 Task: Find connections with filter location Zográfos with filter topic #Marketswith filter profile language German with filter current company Adecco with filter school Rajiv Gandhi Institute of Technology, Kottayam with filter industry Design Services with filter service category Family Law with filter keywords title Skin Care Specialist
Action: Mouse moved to (514, 84)
Screenshot: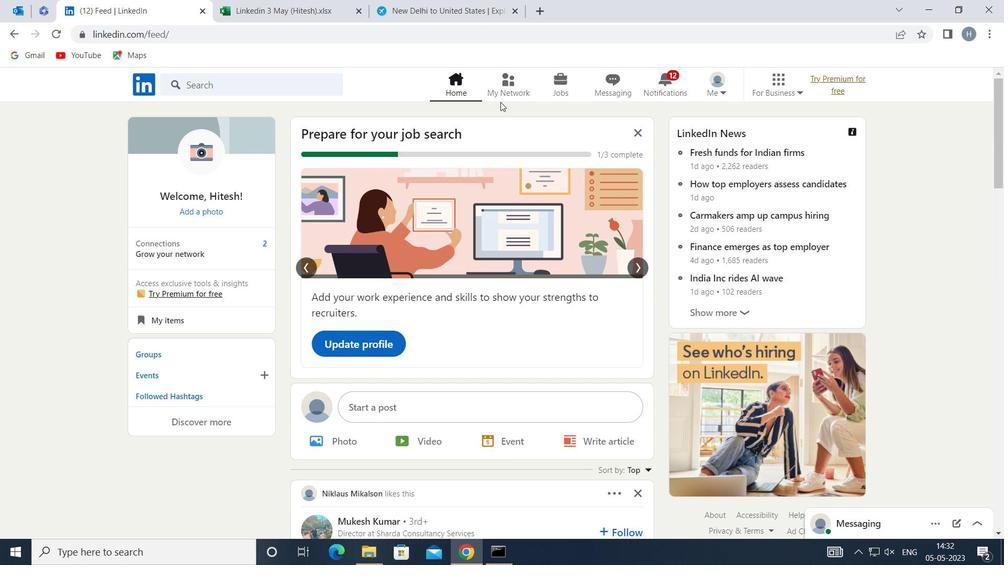 
Action: Mouse pressed left at (514, 84)
Screenshot: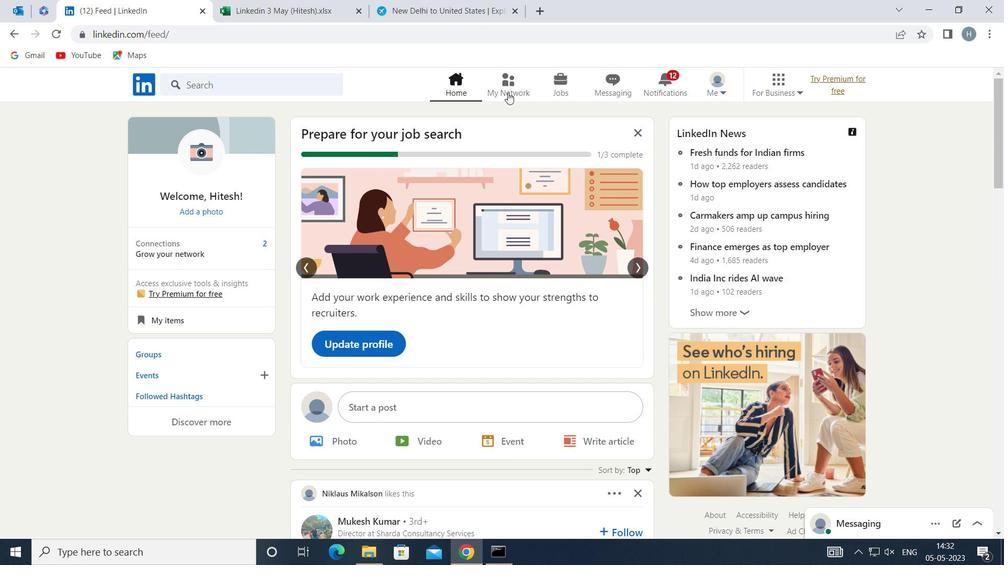 
Action: Mouse moved to (276, 160)
Screenshot: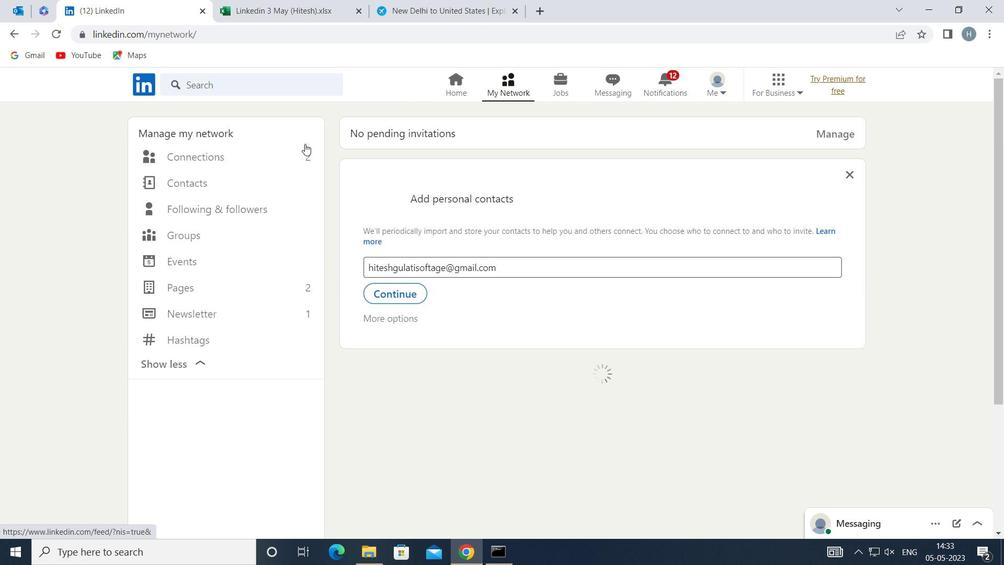 
Action: Mouse pressed left at (276, 160)
Screenshot: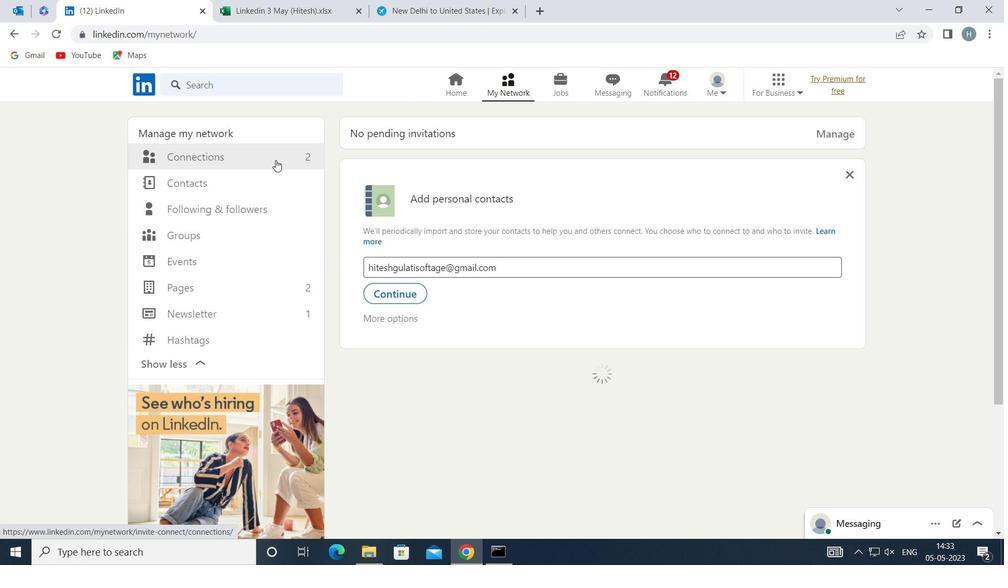 
Action: Mouse moved to (583, 158)
Screenshot: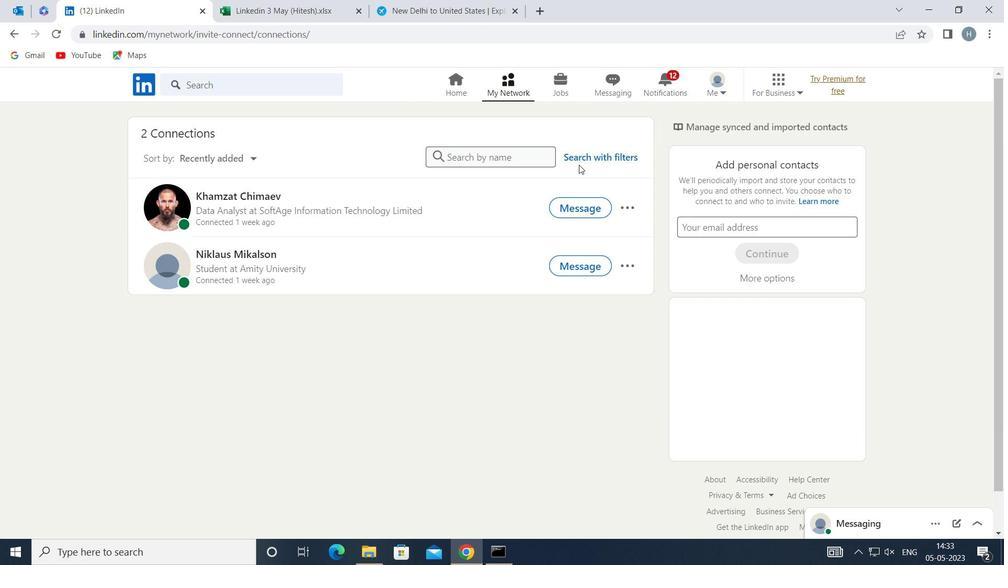 
Action: Mouse pressed left at (583, 158)
Screenshot: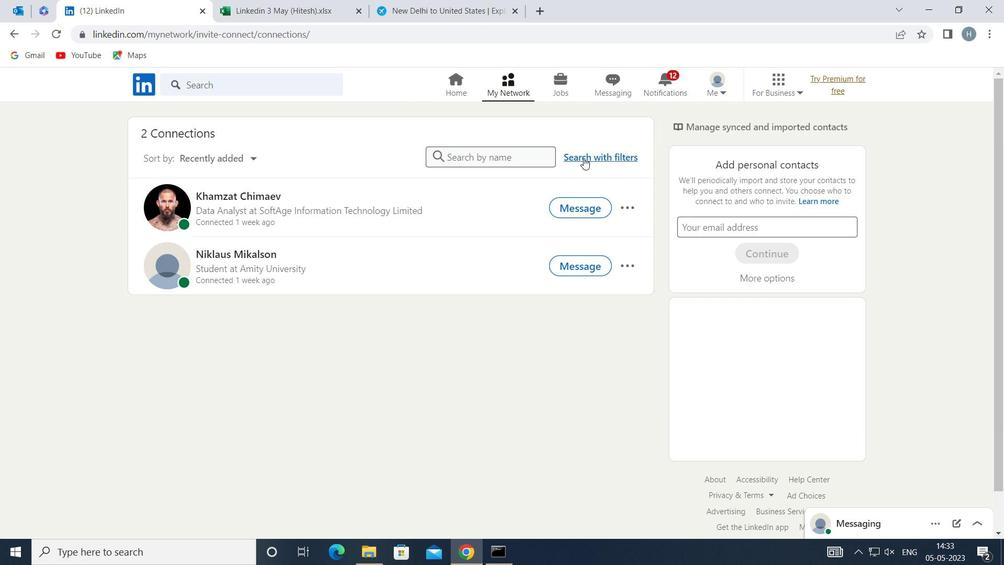 
Action: Mouse moved to (551, 124)
Screenshot: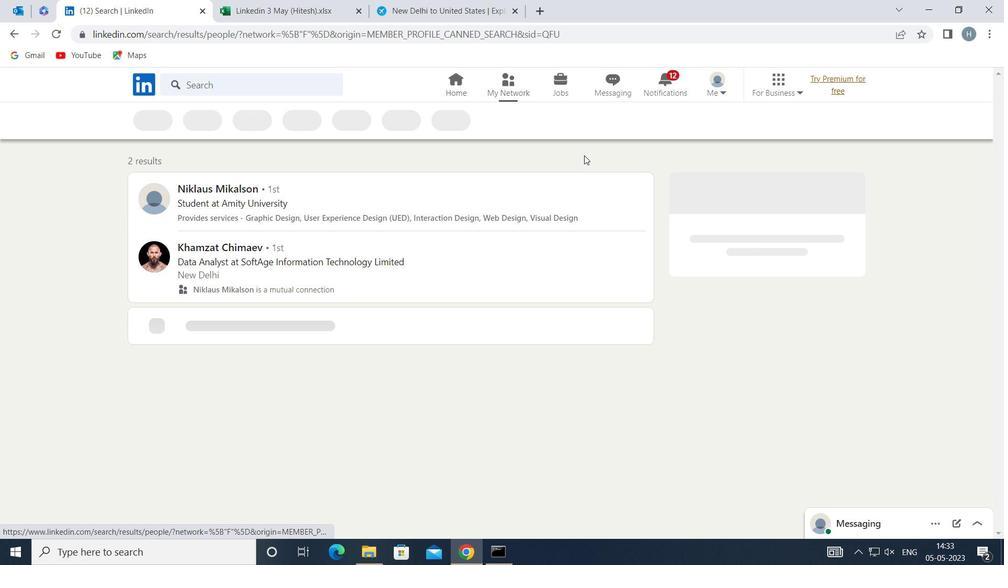 
Action: Mouse pressed left at (551, 124)
Screenshot: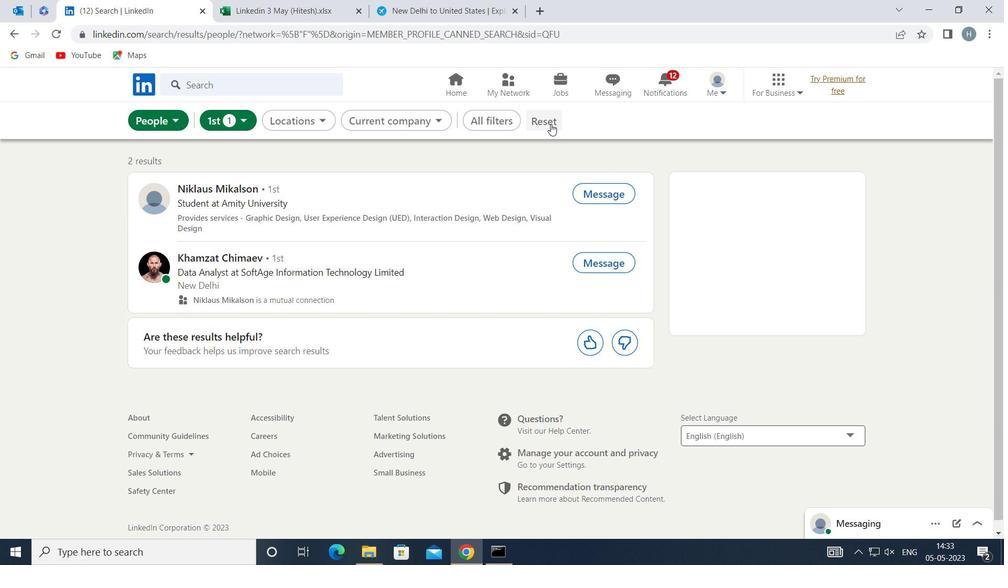 
Action: Mouse moved to (537, 122)
Screenshot: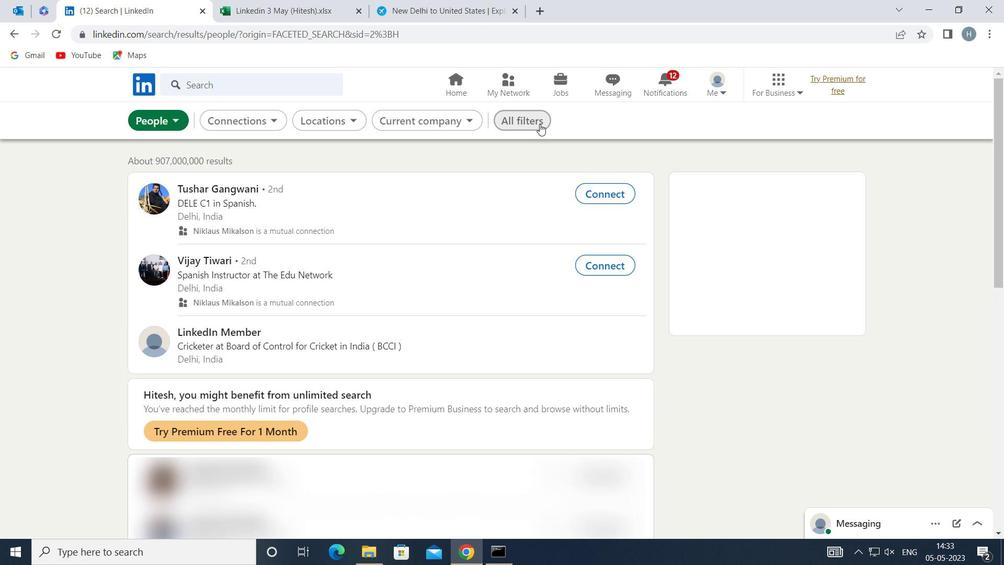 
Action: Mouse pressed left at (537, 122)
Screenshot: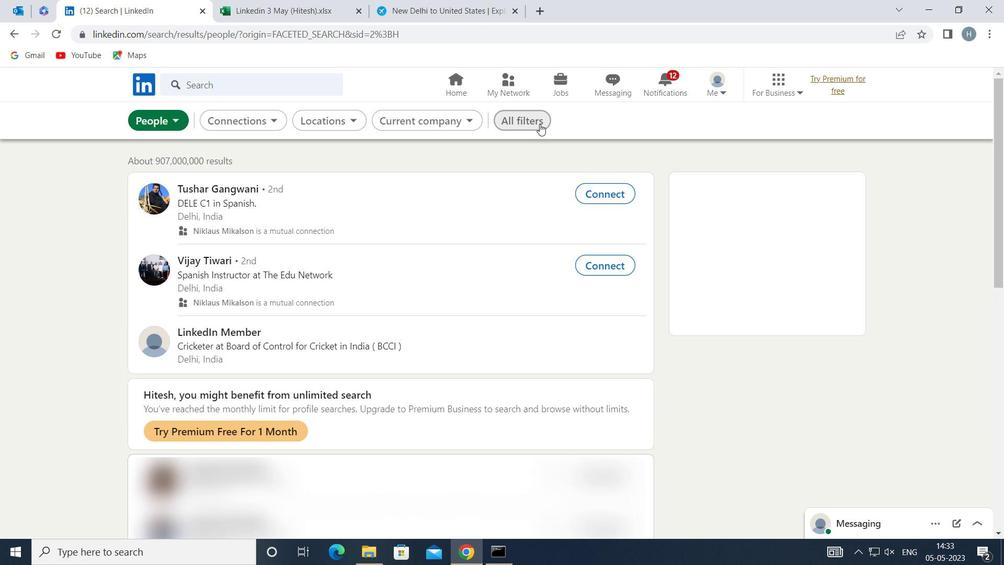 
Action: Mouse moved to (733, 253)
Screenshot: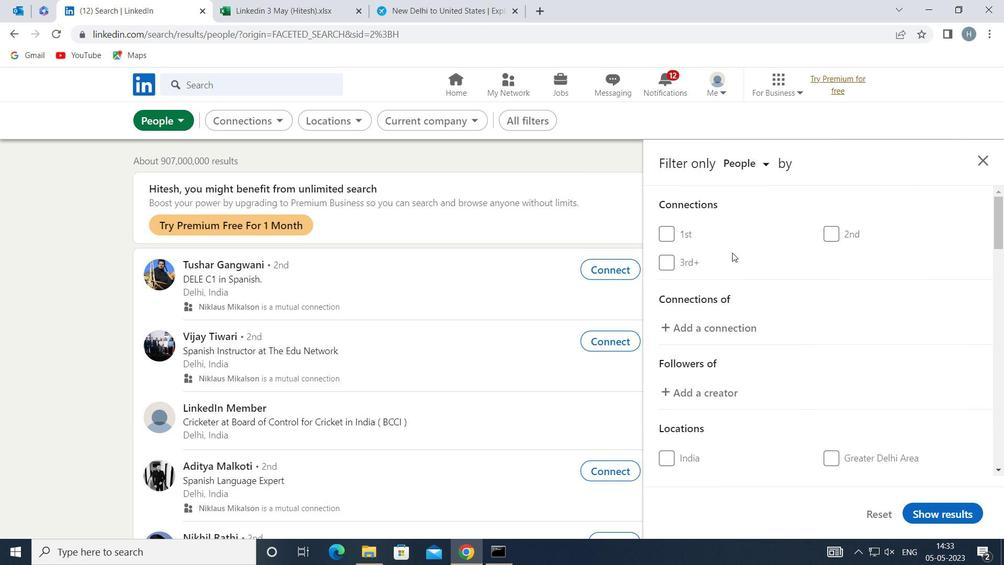 
Action: Mouse scrolled (733, 253) with delta (0, 0)
Screenshot: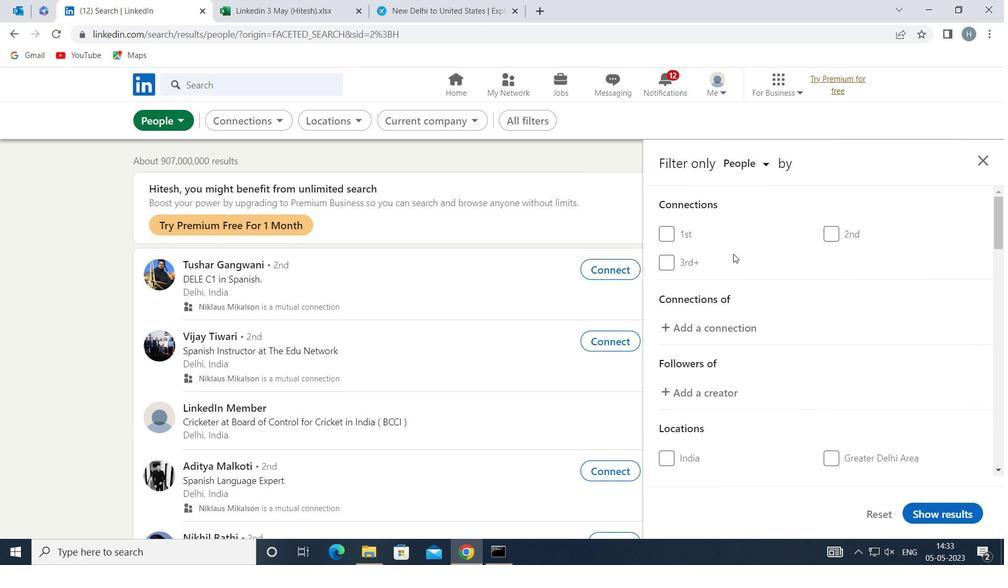 
Action: Mouse moved to (733, 257)
Screenshot: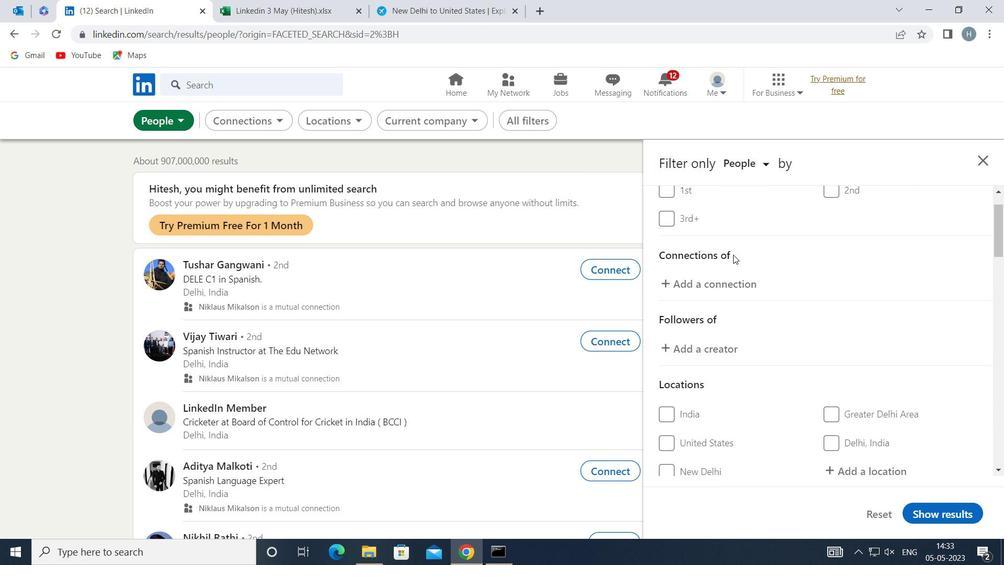 
Action: Mouse scrolled (733, 256) with delta (0, 0)
Screenshot: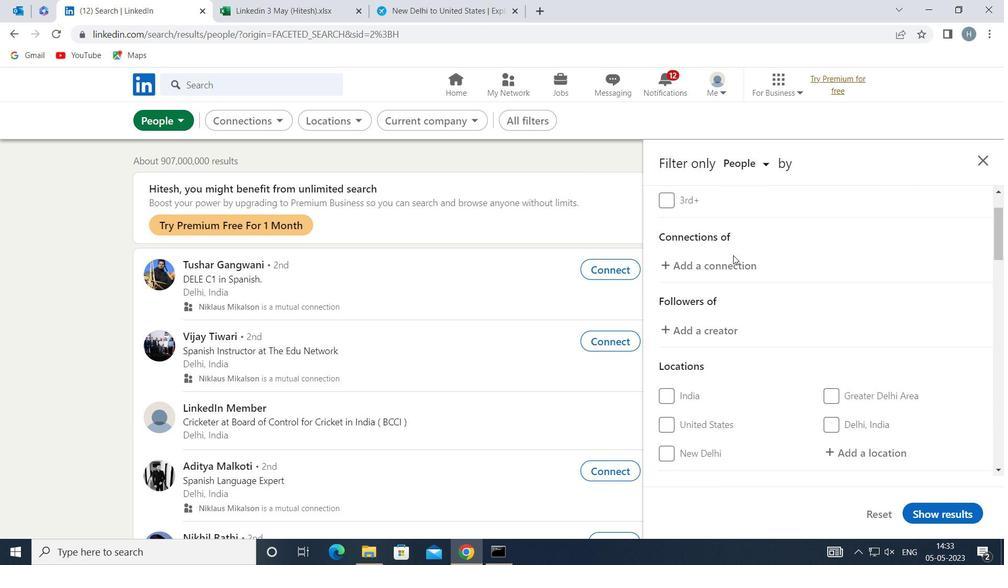 
Action: Mouse moved to (882, 375)
Screenshot: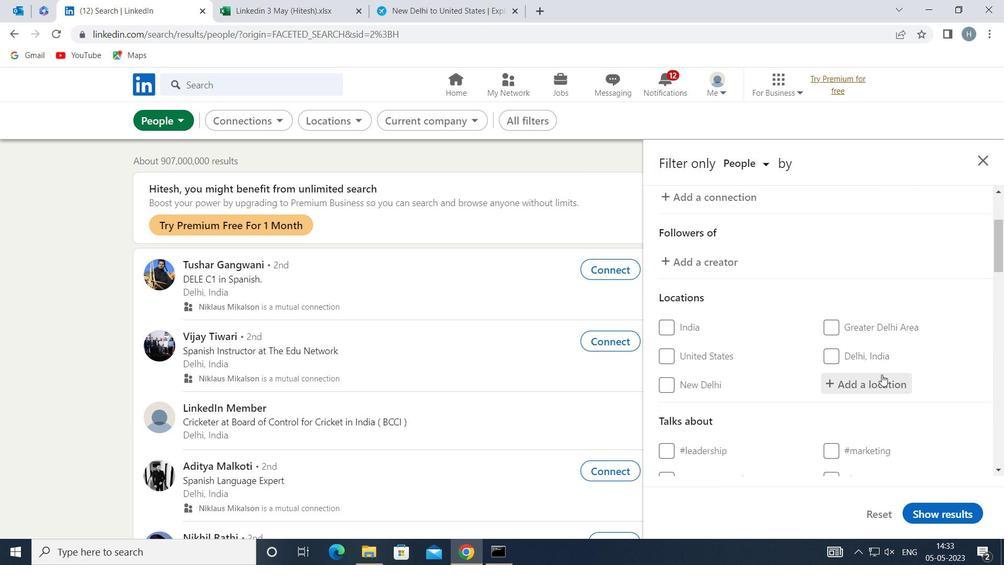 
Action: Mouse pressed left at (882, 375)
Screenshot: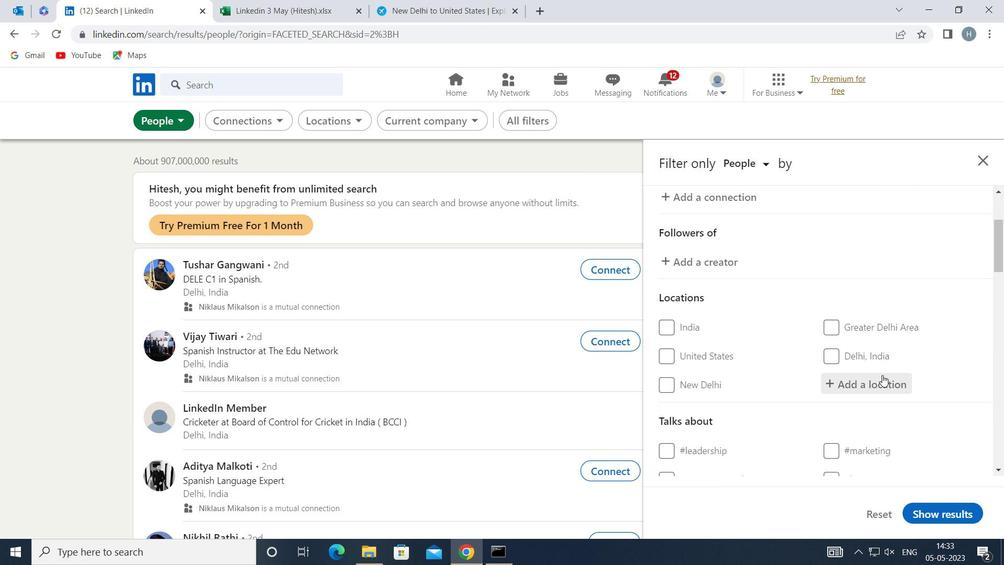 
Action: Mouse moved to (882, 375)
Screenshot: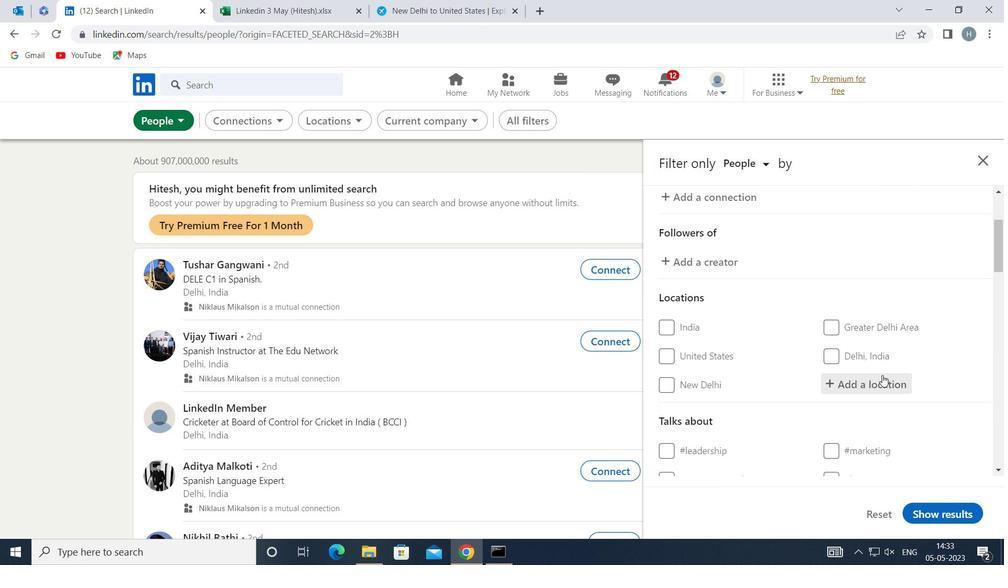 
Action: Key pressed <Key.shift>ZOGRAFOS
Screenshot: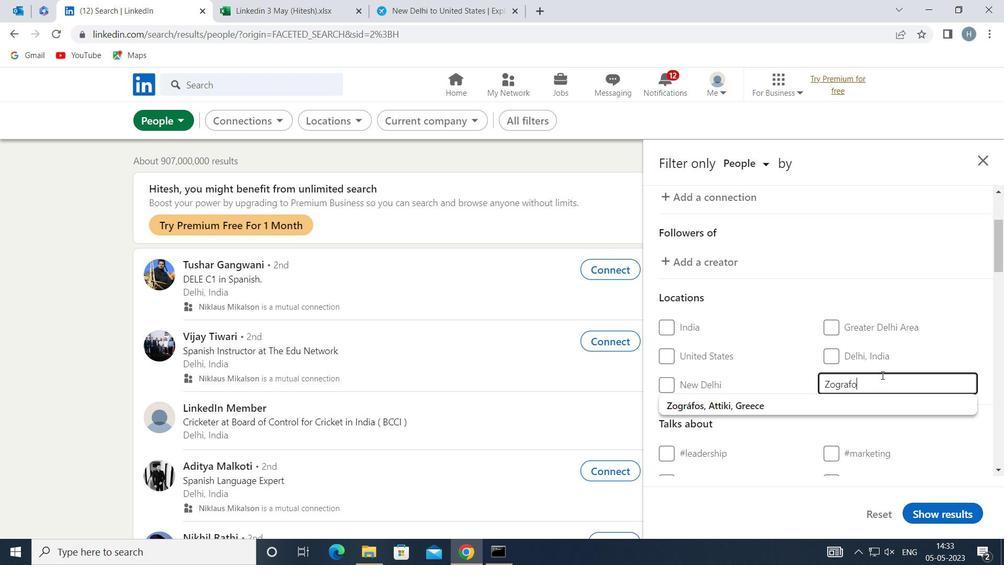 
Action: Mouse moved to (884, 399)
Screenshot: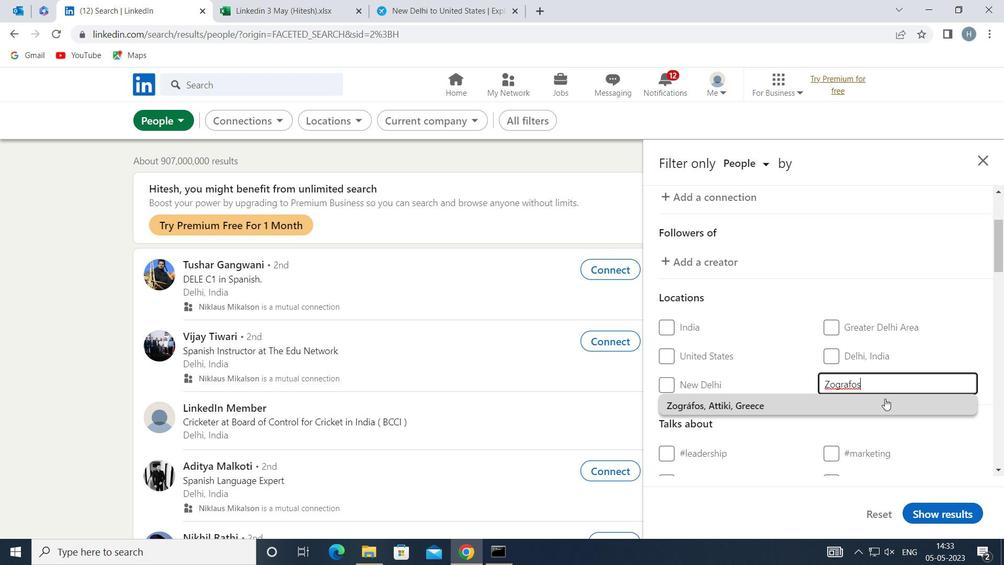 
Action: Mouse pressed left at (884, 399)
Screenshot: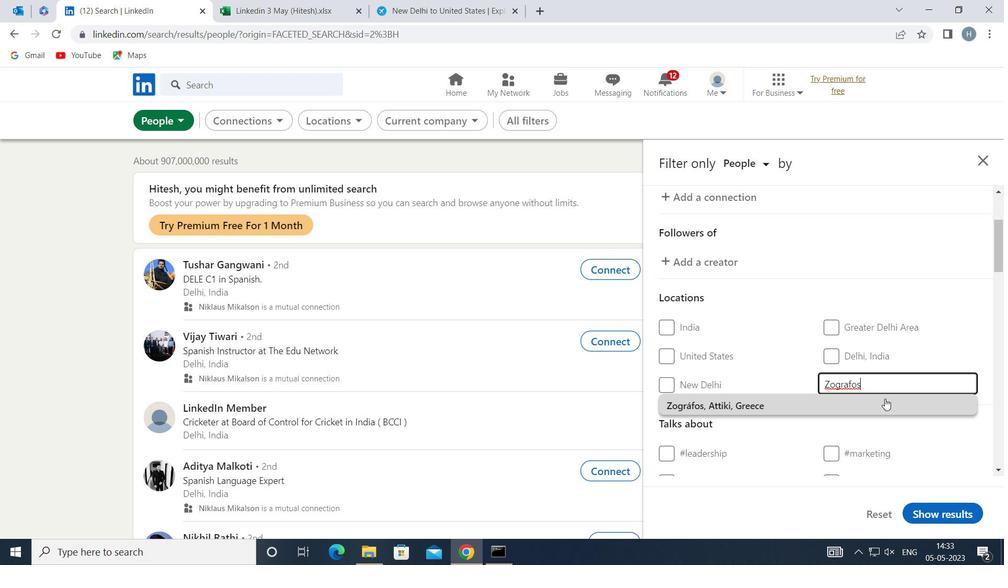 
Action: Mouse moved to (853, 376)
Screenshot: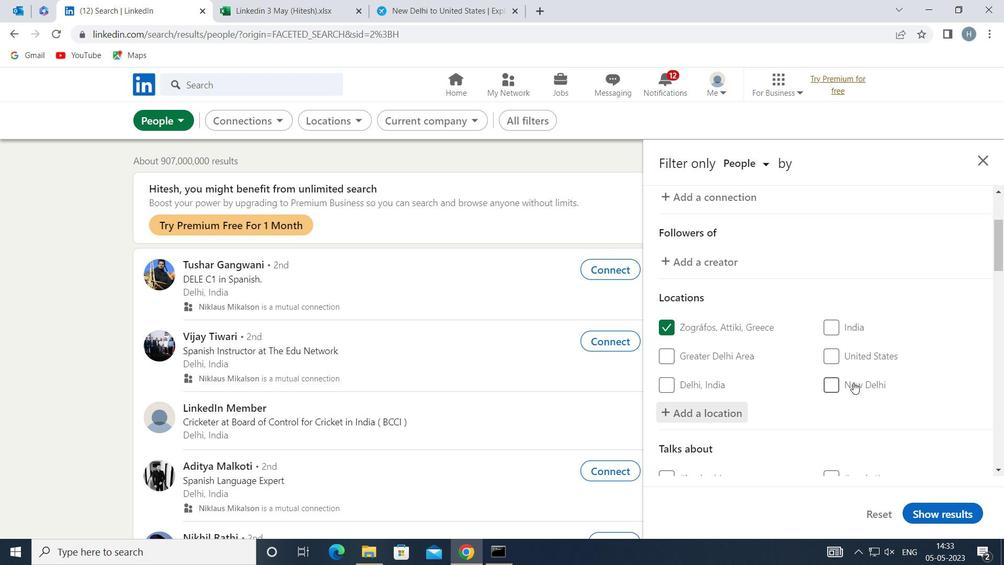 
Action: Mouse scrolled (853, 376) with delta (0, 0)
Screenshot: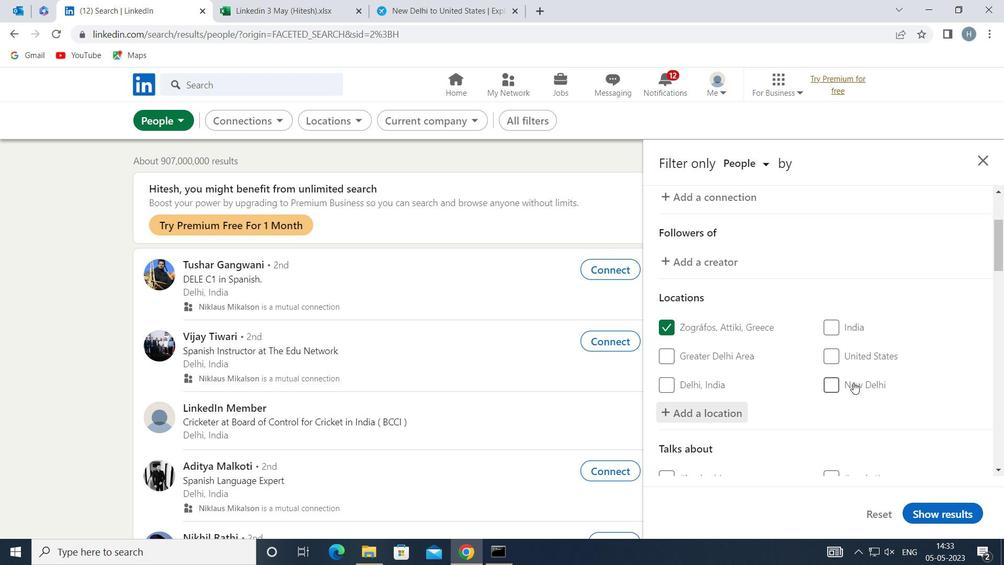 
Action: Mouse moved to (855, 363)
Screenshot: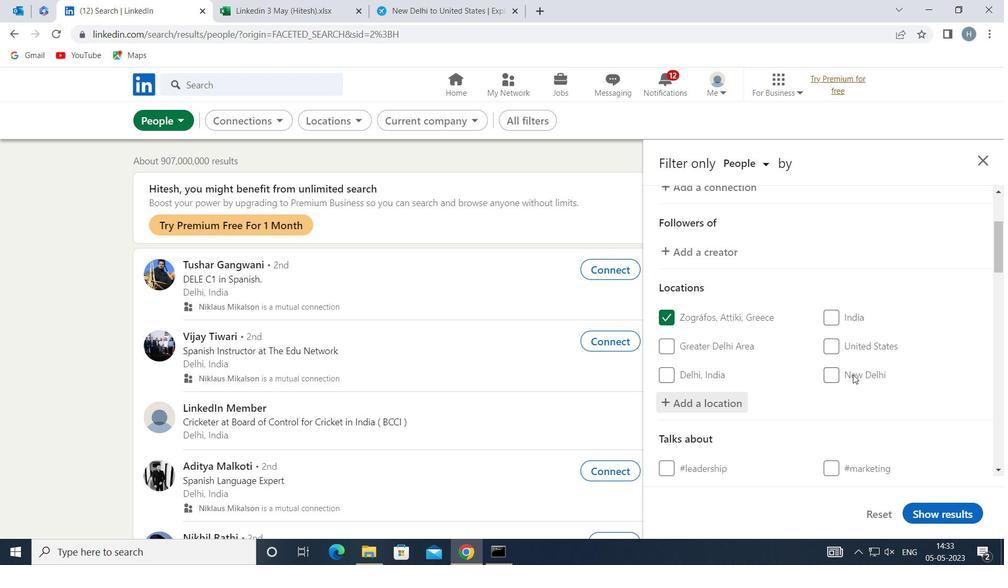 
Action: Mouse scrolled (855, 362) with delta (0, 0)
Screenshot: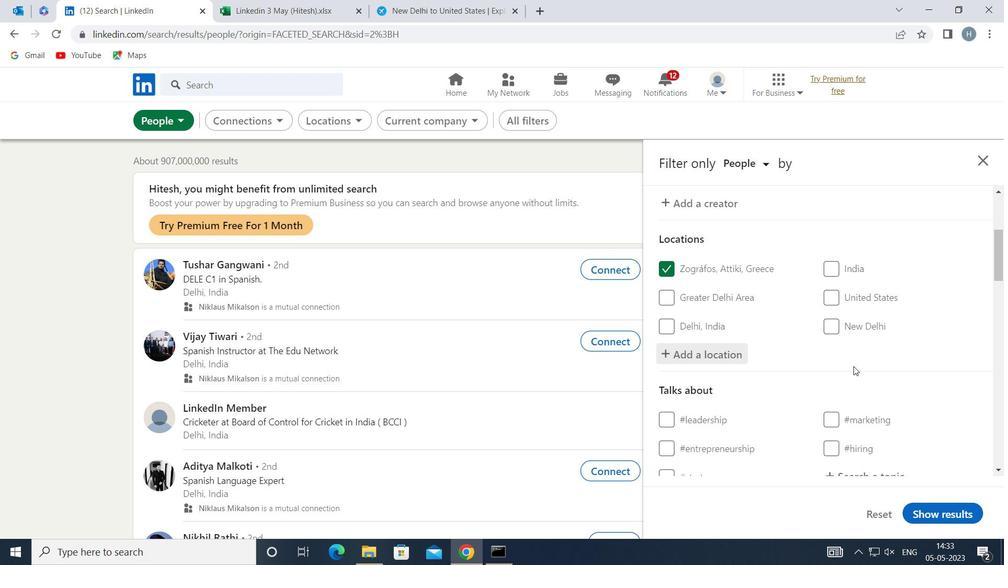 
Action: Mouse moved to (893, 400)
Screenshot: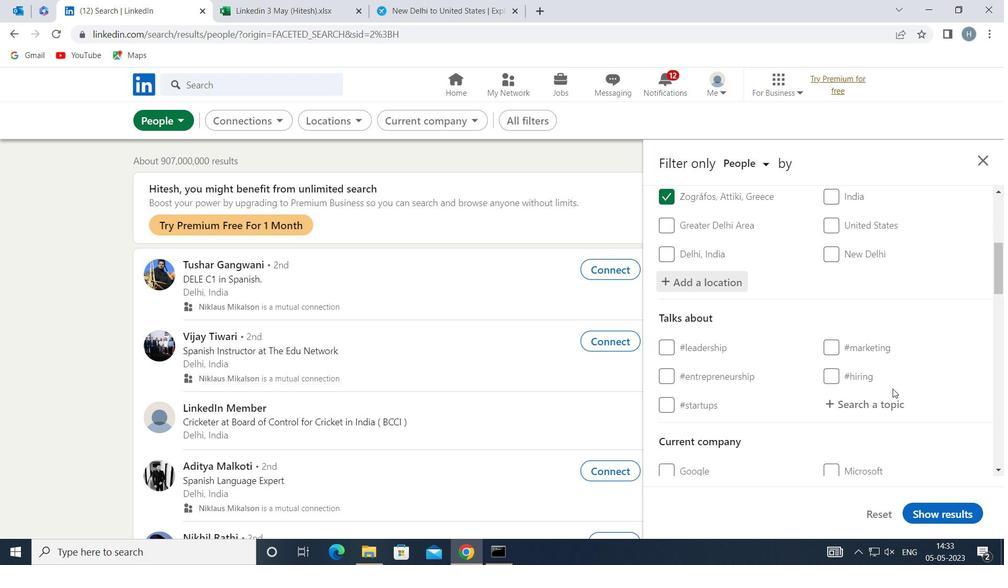 
Action: Mouse pressed left at (893, 400)
Screenshot: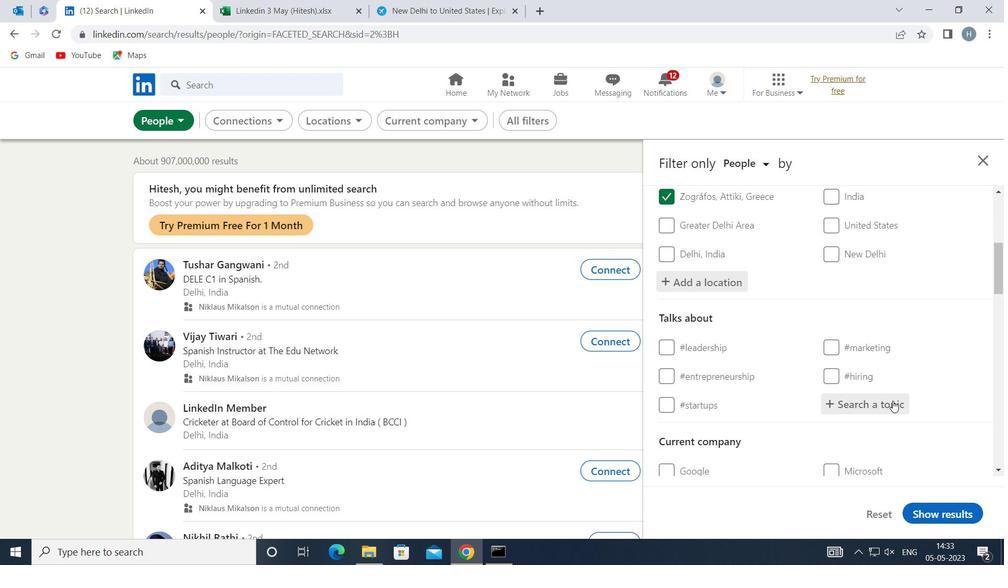 
Action: Mouse moved to (893, 401)
Screenshot: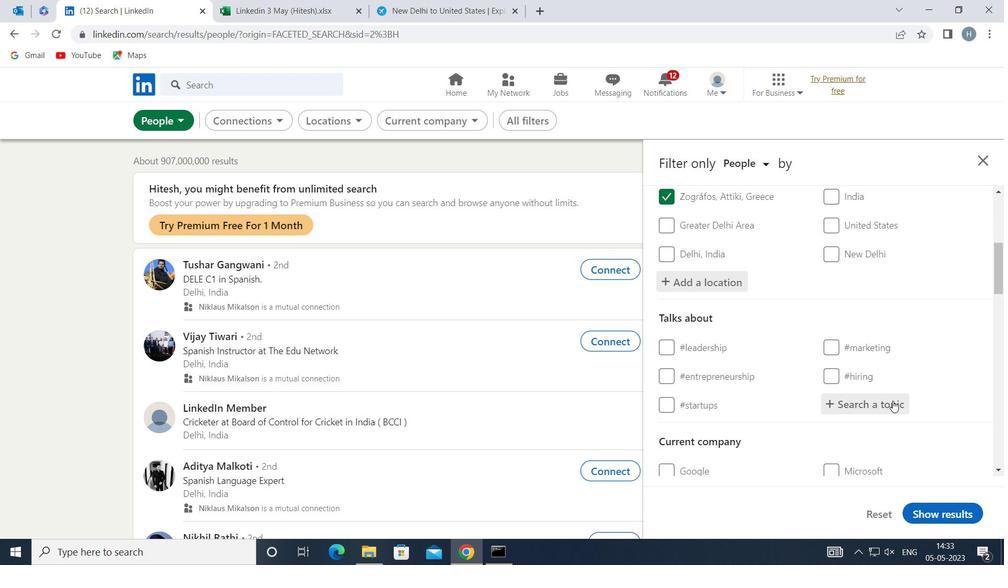 
Action: Key pressed <Key.shift>MARKETI<Key.backspace>S
Screenshot: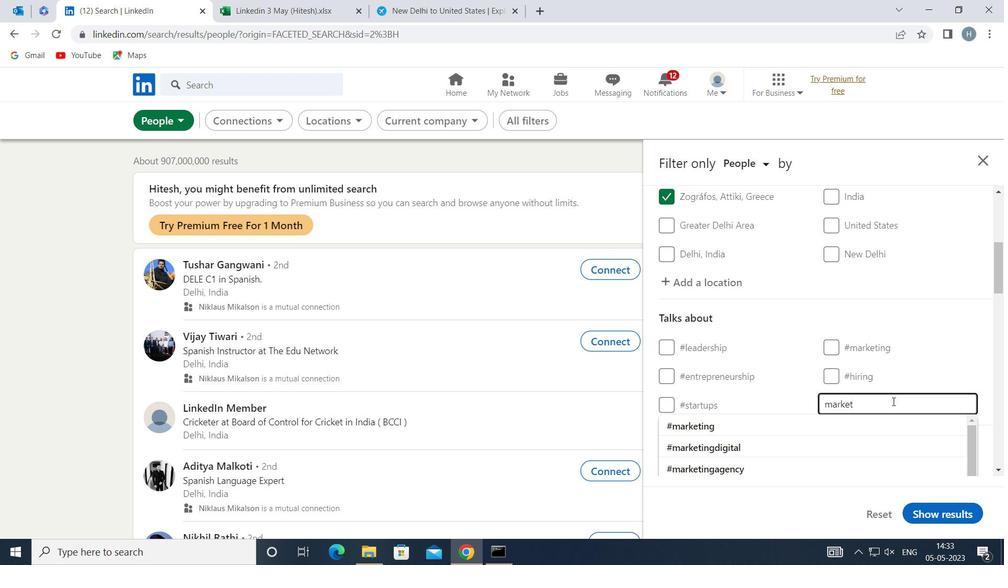 
Action: Mouse moved to (822, 419)
Screenshot: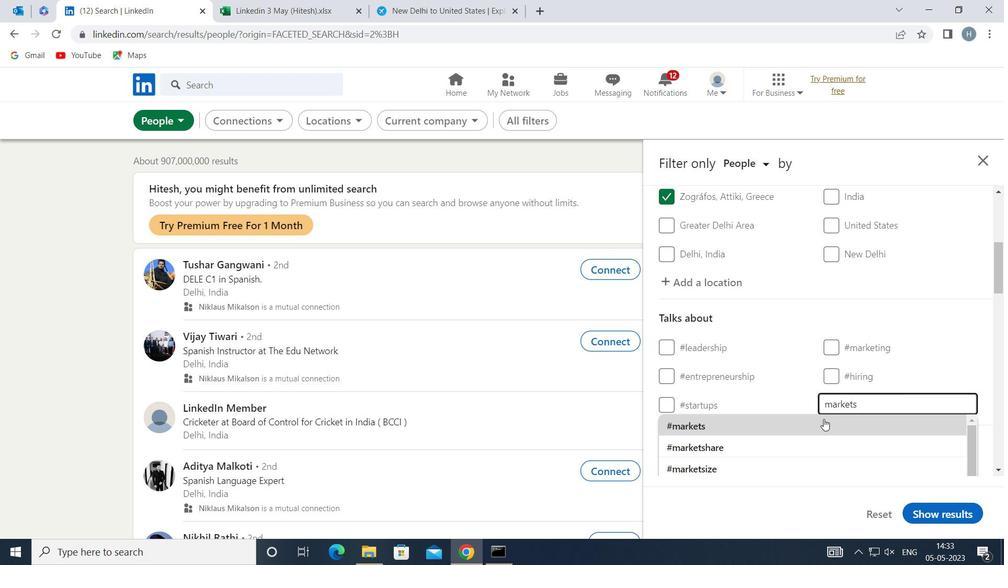 
Action: Mouse pressed left at (822, 419)
Screenshot: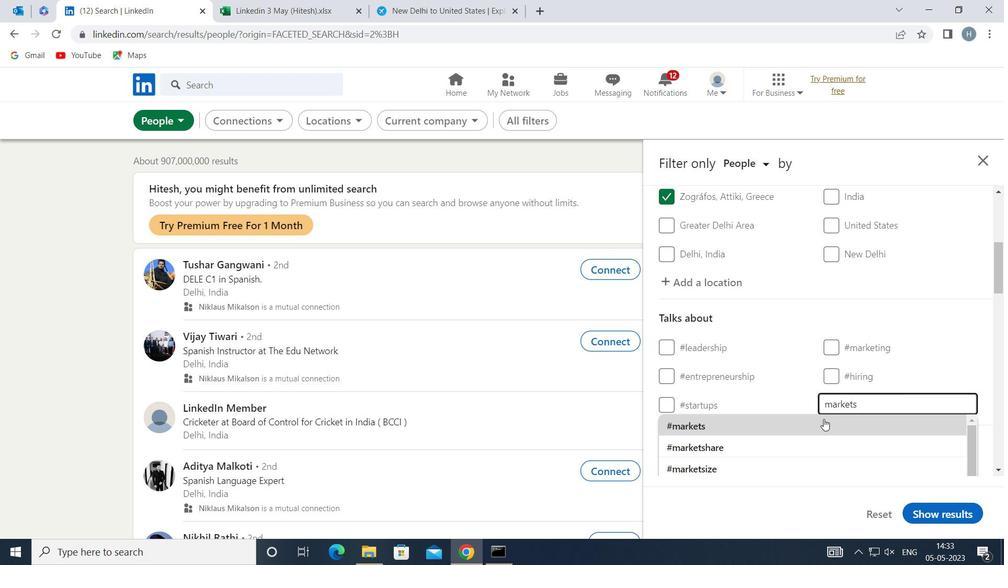
Action: Mouse moved to (816, 413)
Screenshot: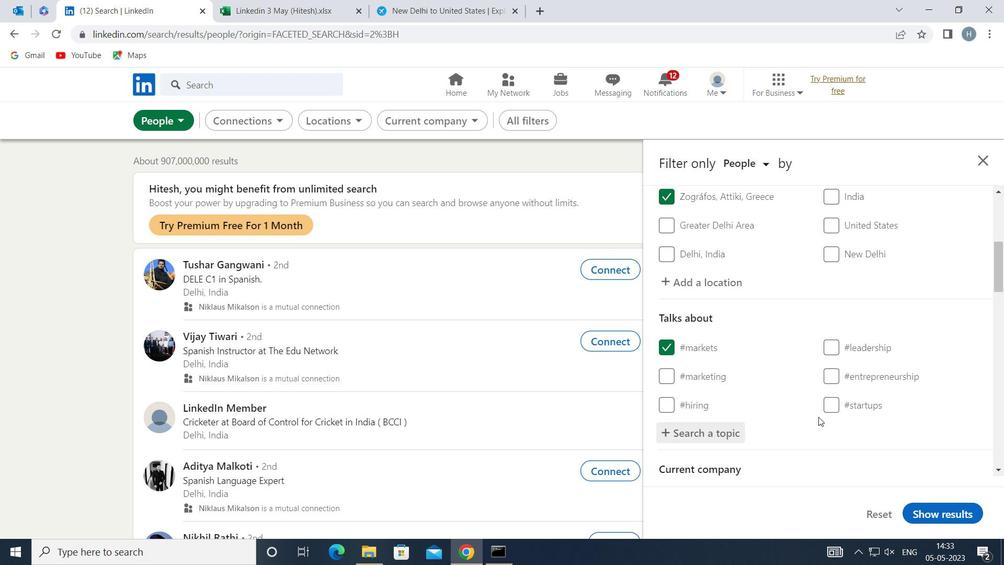 
Action: Mouse scrolled (816, 412) with delta (0, 0)
Screenshot: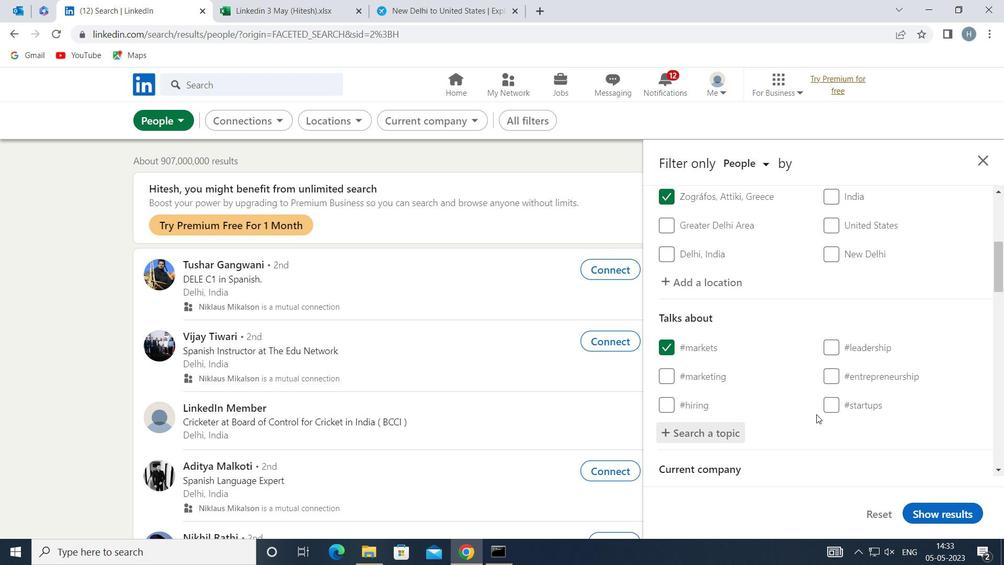 
Action: Mouse scrolled (816, 412) with delta (0, 0)
Screenshot: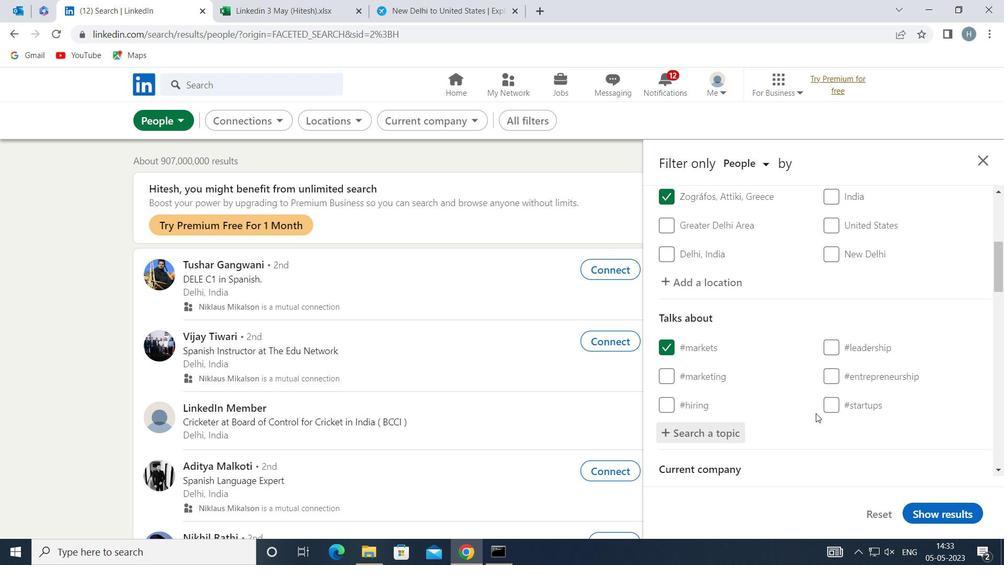 
Action: Mouse moved to (814, 410)
Screenshot: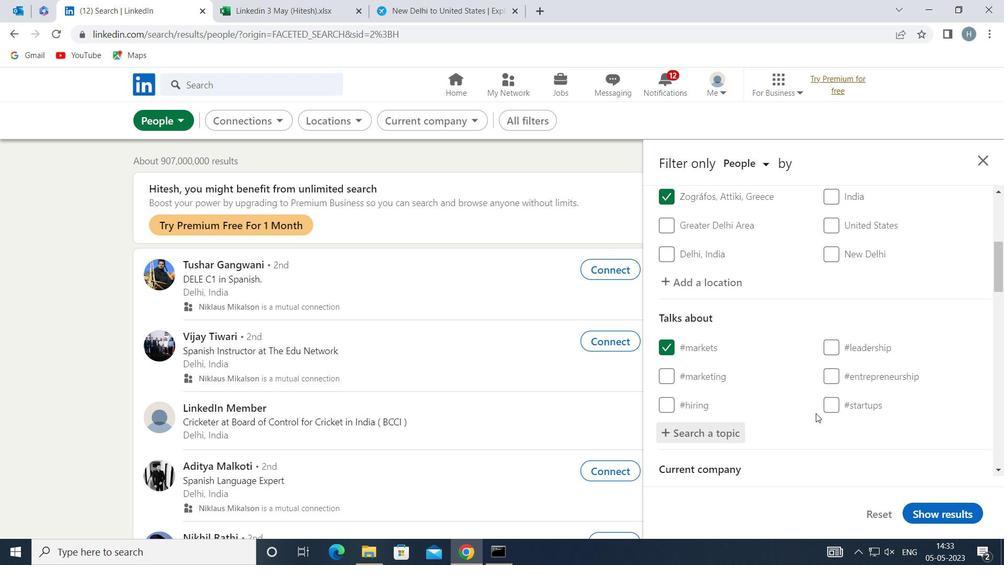 
Action: Mouse scrolled (814, 410) with delta (0, 0)
Screenshot: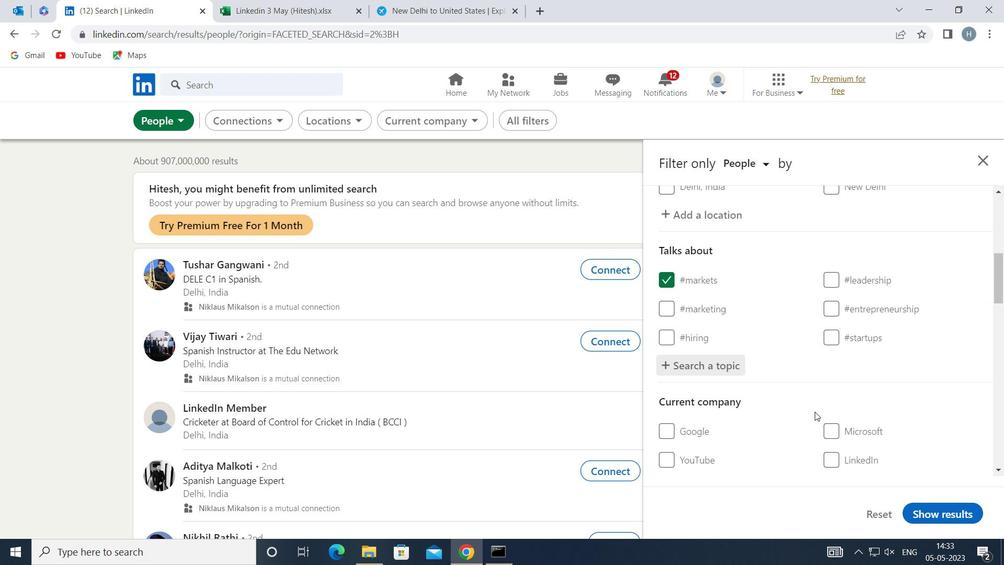 
Action: Mouse moved to (813, 409)
Screenshot: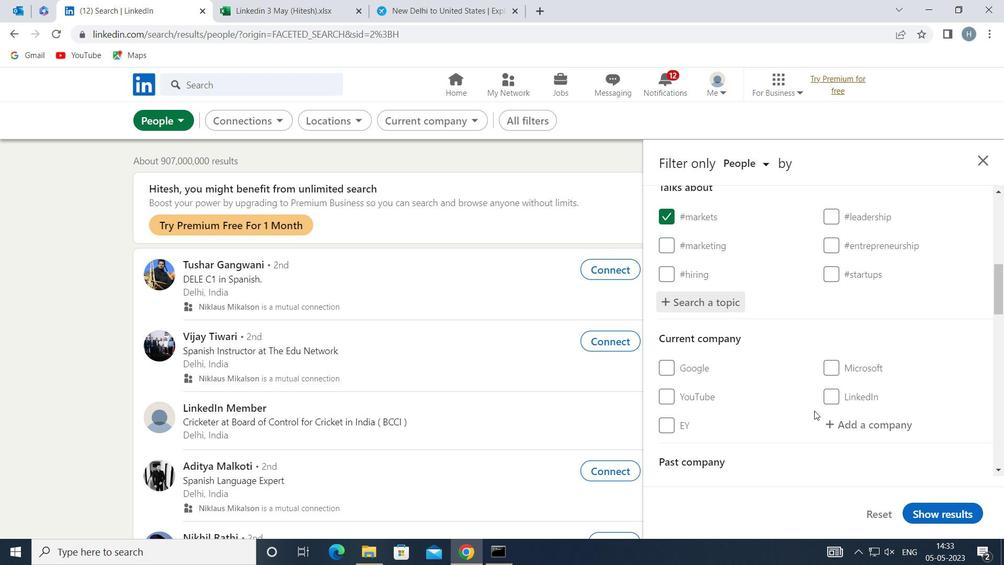 
Action: Mouse scrolled (813, 409) with delta (0, 0)
Screenshot: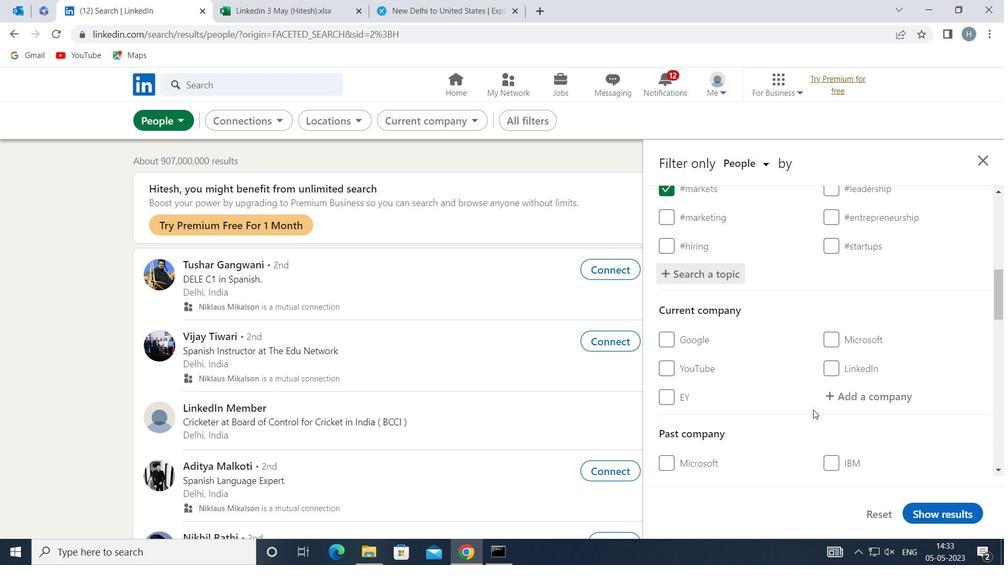 
Action: Mouse scrolled (813, 409) with delta (0, 0)
Screenshot: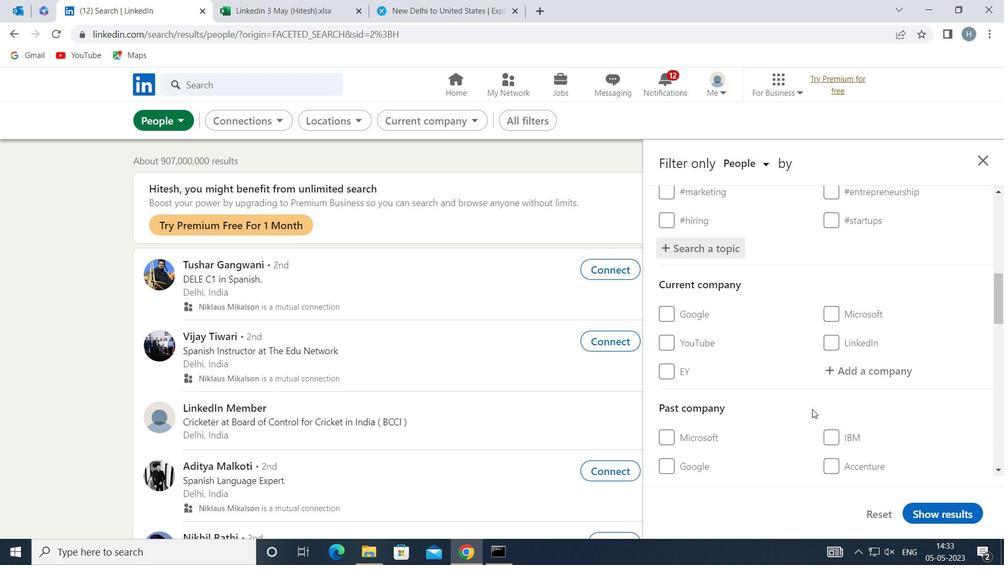 
Action: Mouse scrolled (813, 409) with delta (0, 0)
Screenshot: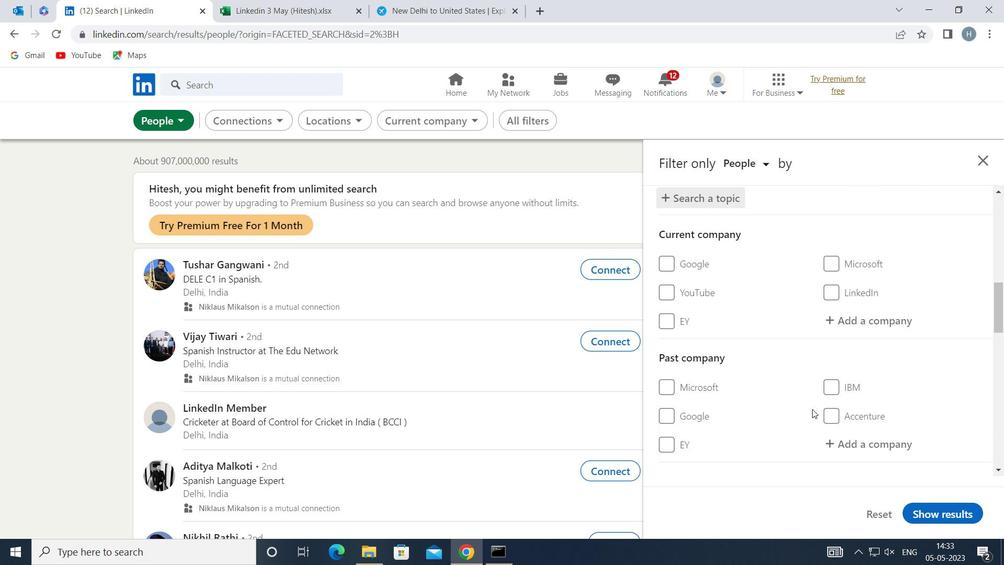 
Action: Mouse scrolled (813, 409) with delta (0, 0)
Screenshot: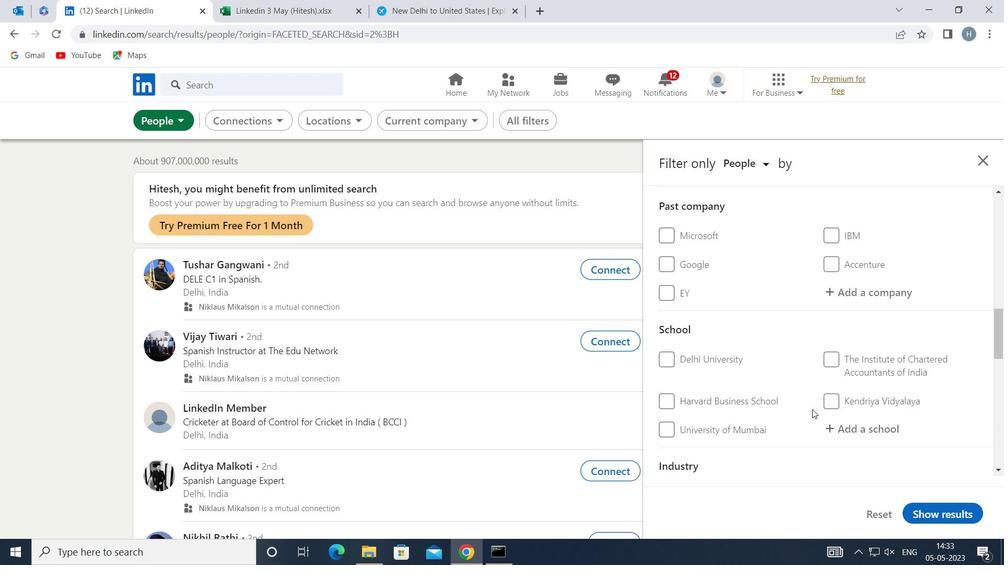 
Action: Mouse scrolled (813, 409) with delta (0, 0)
Screenshot: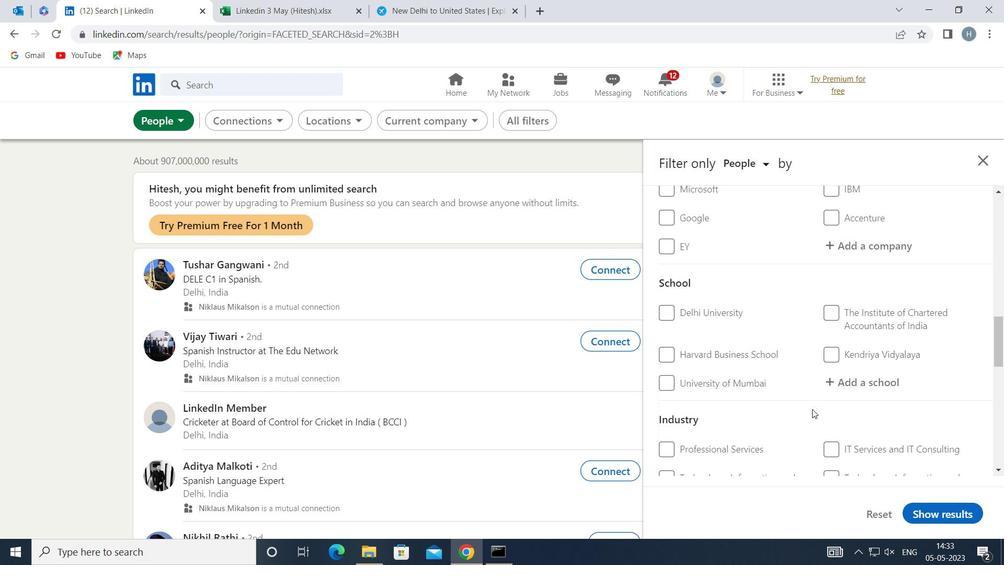 
Action: Mouse scrolled (813, 409) with delta (0, 0)
Screenshot: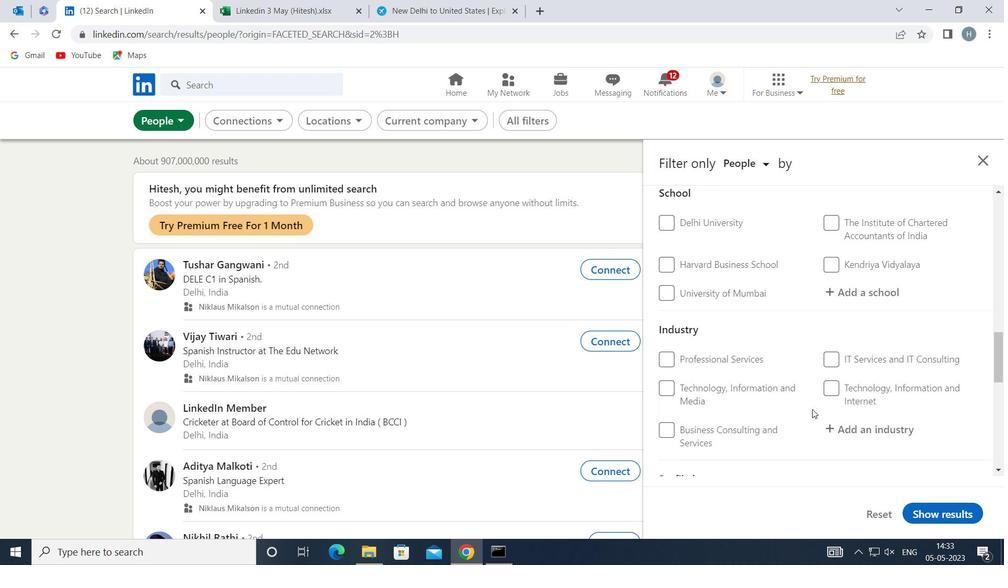 
Action: Mouse scrolled (813, 409) with delta (0, 0)
Screenshot: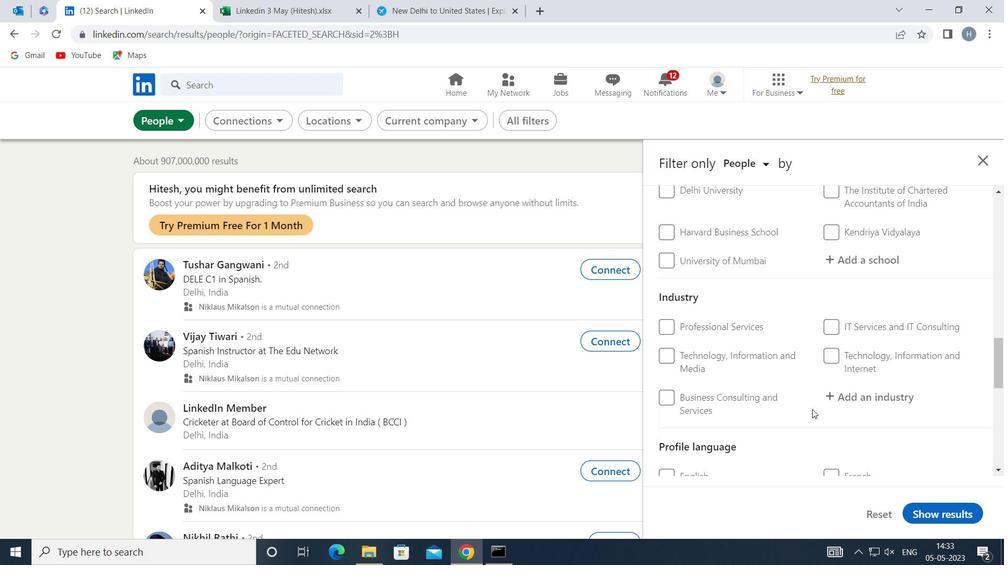 
Action: Mouse moved to (661, 431)
Screenshot: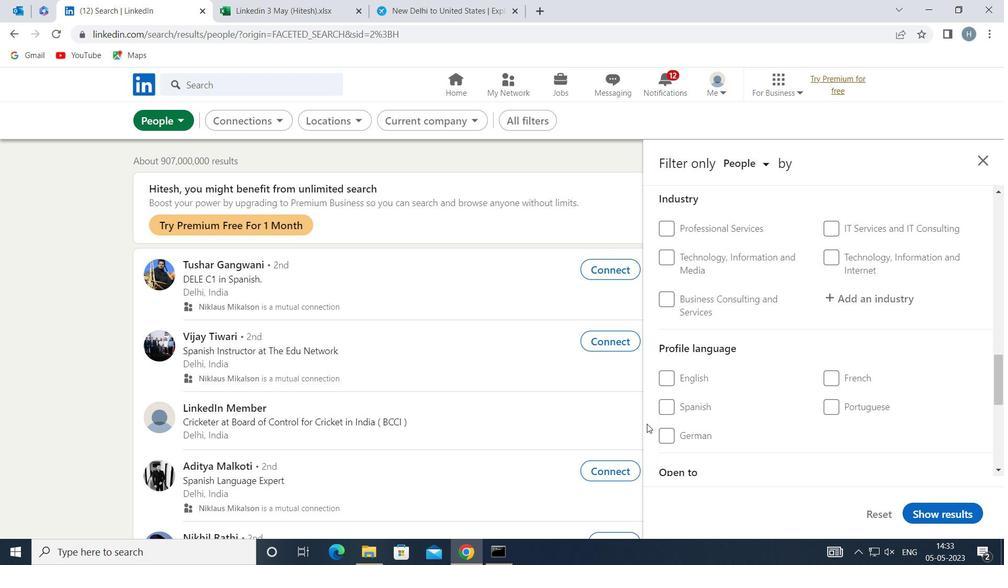 
Action: Mouse pressed left at (661, 431)
Screenshot: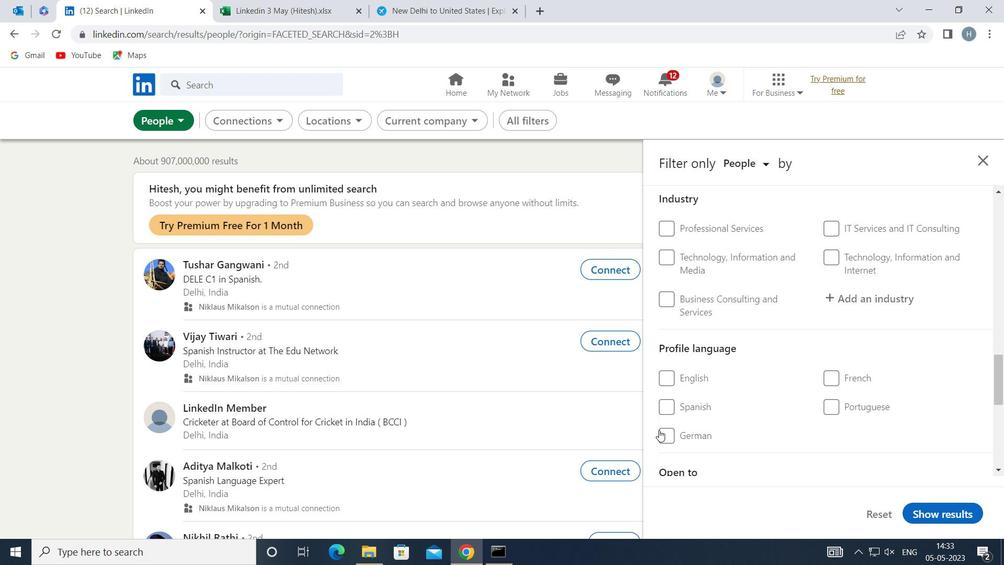 
Action: Mouse moved to (743, 433)
Screenshot: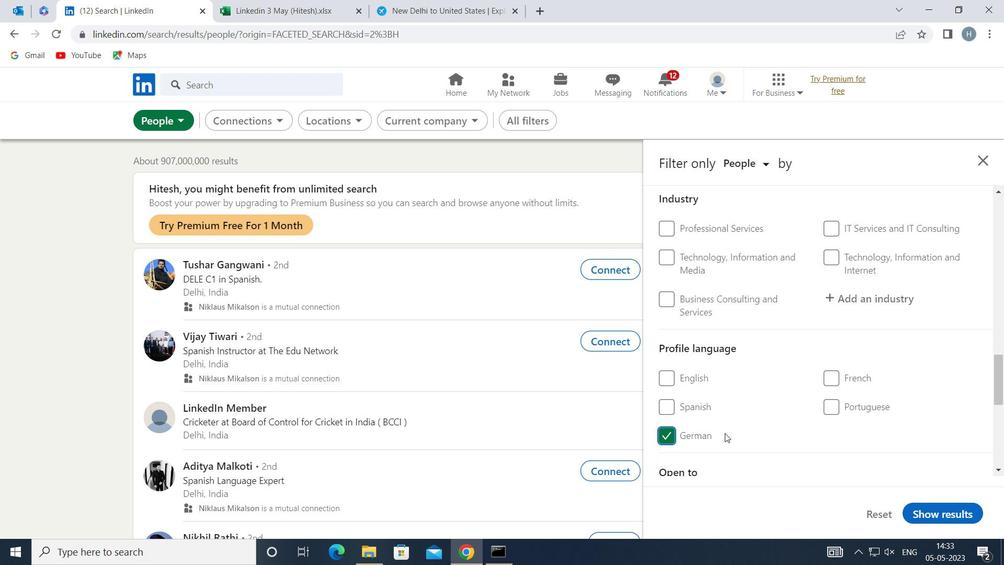
Action: Mouse scrolled (743, 434) with delta (0, 0)
Screenshot: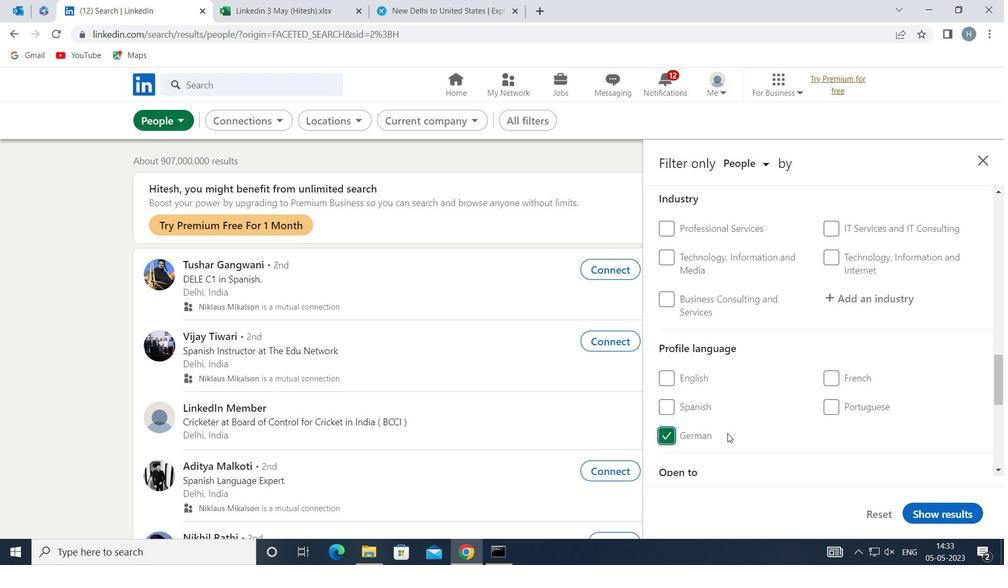 
Action: Mouse scrolled (743, 434) with delta (0, 0)
Screenshot: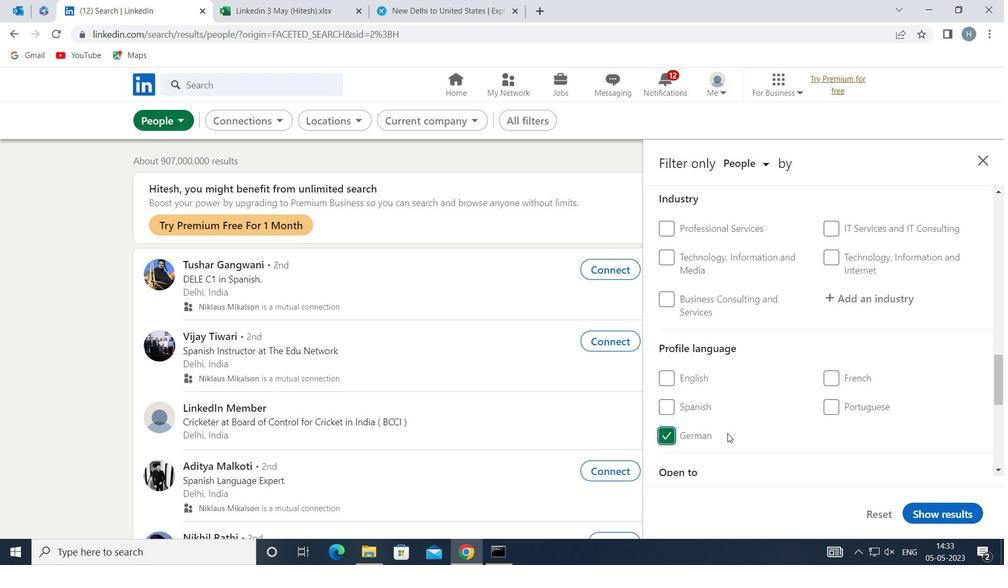 
Action: Mouse moved to (744, 422)
Screenshot: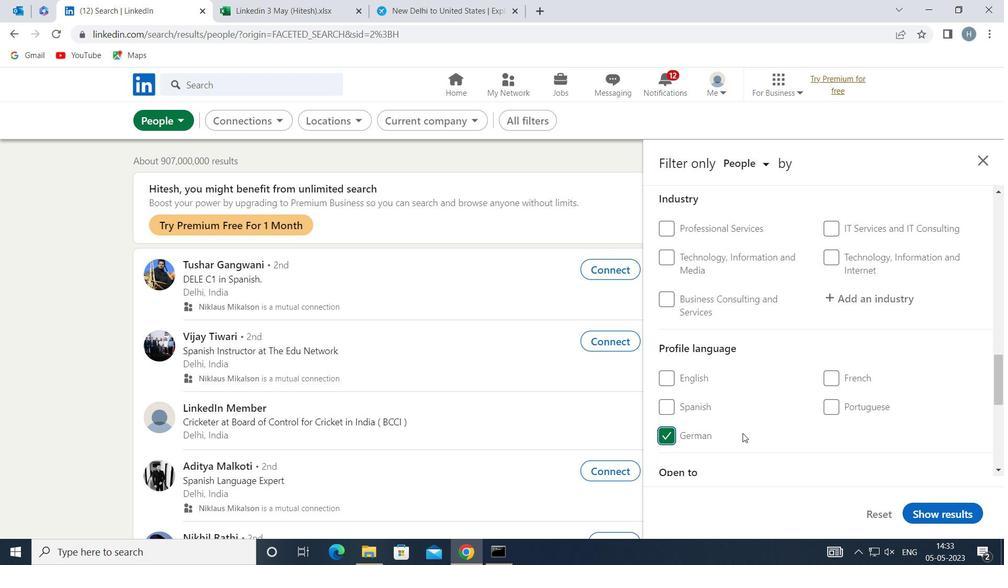 
Action: Mouse scrolled (744, 422) with delta (0, 0)
Screenshot: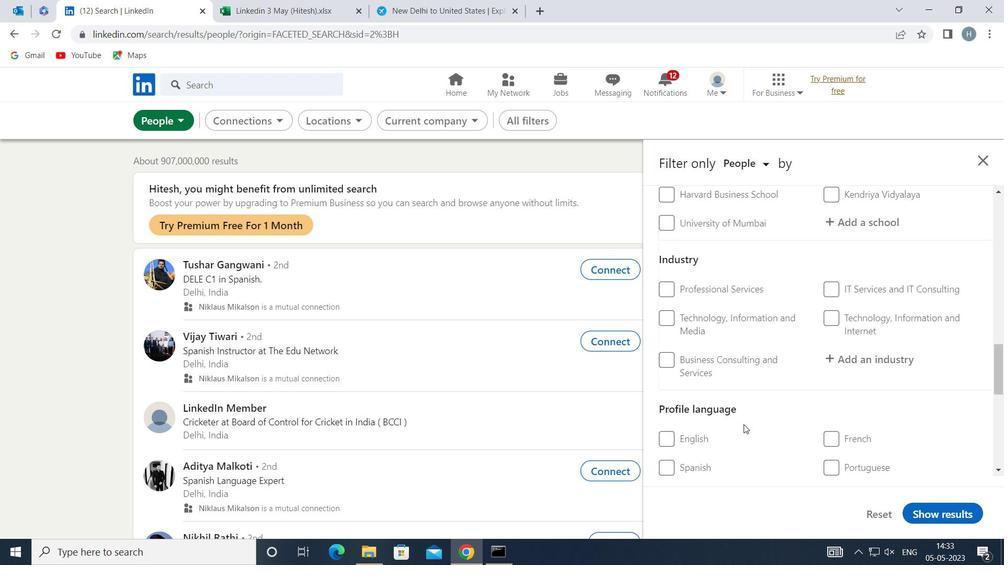 
Action: Mouse scrolled (744, 422) with delta (0, 0)
Screenshot: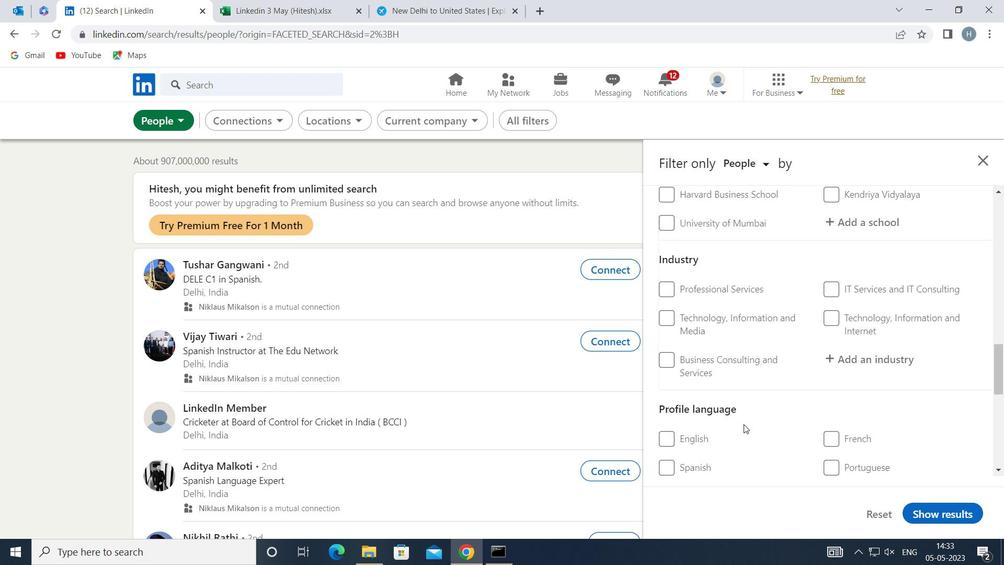 
Action: Mouse scrolled (744, 422) with delta (0, 0)
Screenshot: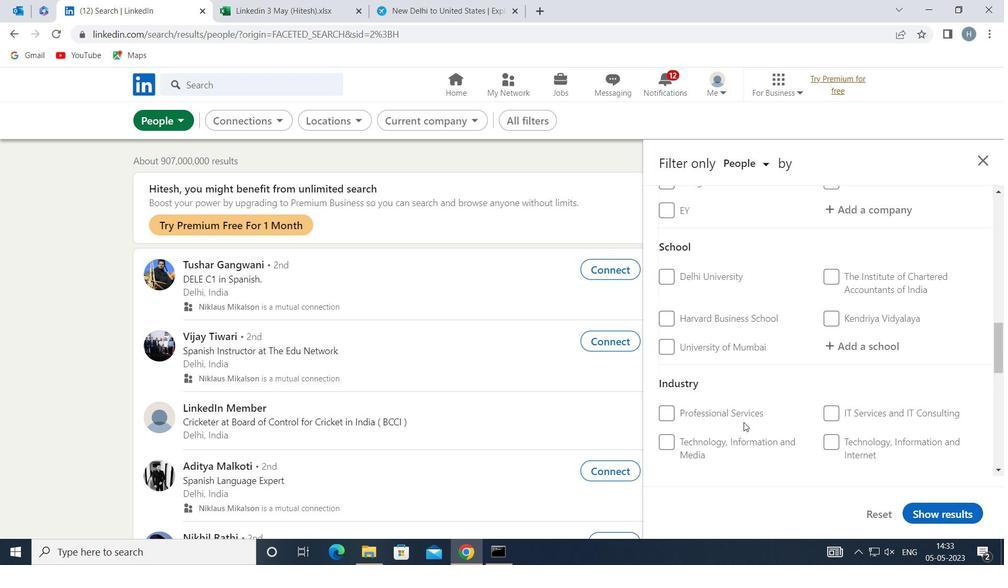 
Action: Mouse scrolled (744, 422) with delta (0, 0)
Screenshot: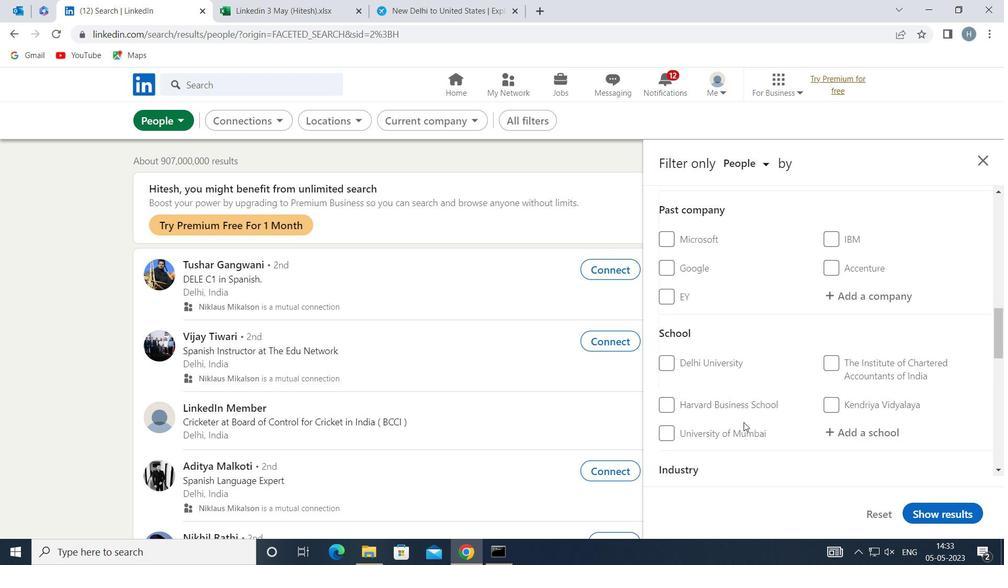 
Action: Mouse scrolled (744, 422) with delta (0, 0)
Screenshot: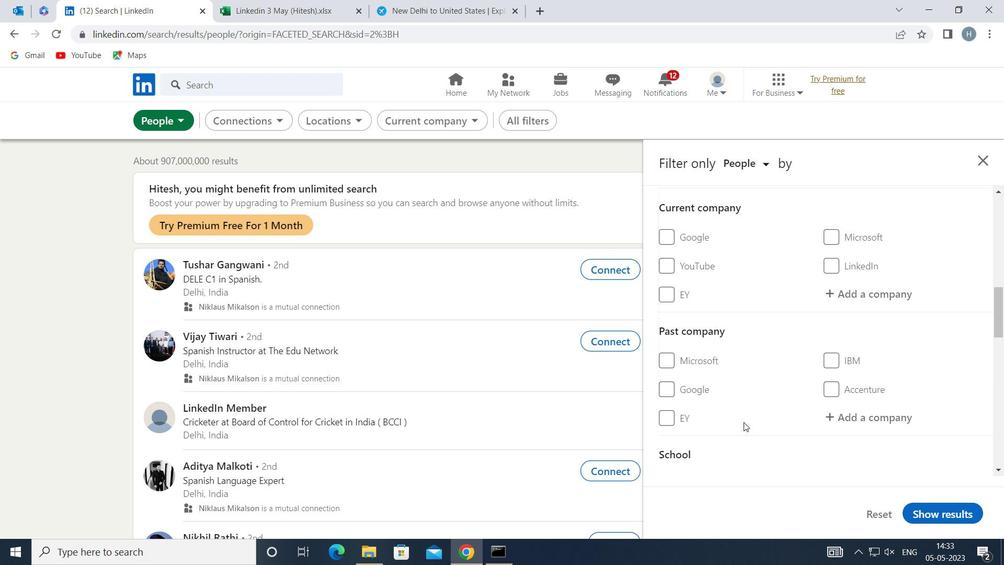 
Action: Mouse moved to (868, 359)
Screenshot: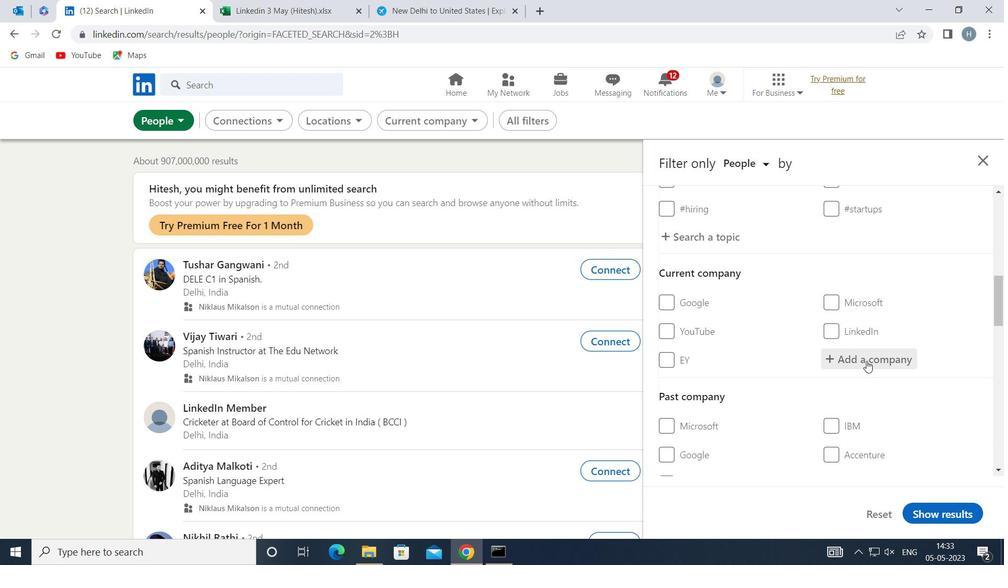 
Action: Mouse pressed left at (868, 359)
Screenshot: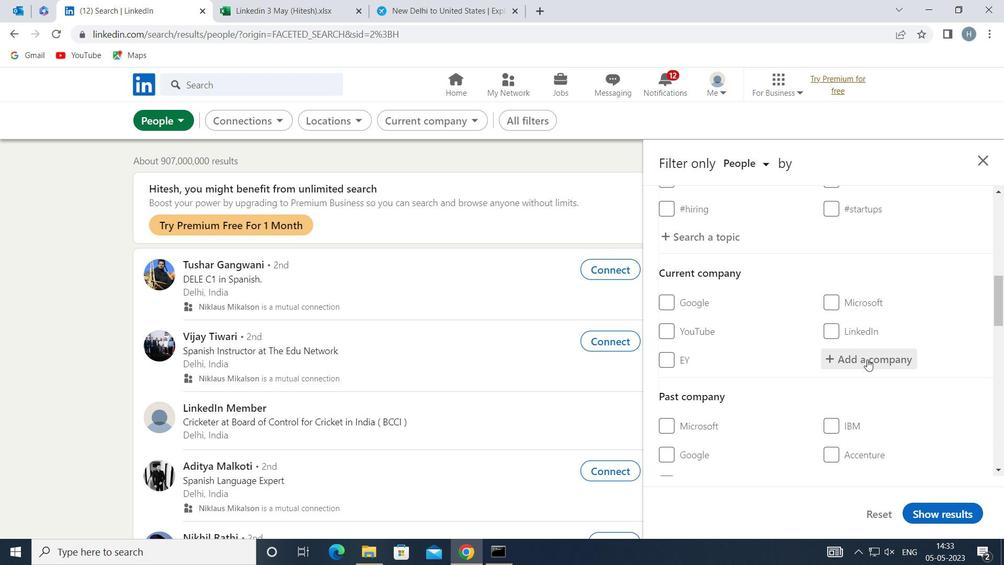 
Action: Key pressed <Key.shift>ADECCO
Screenshot: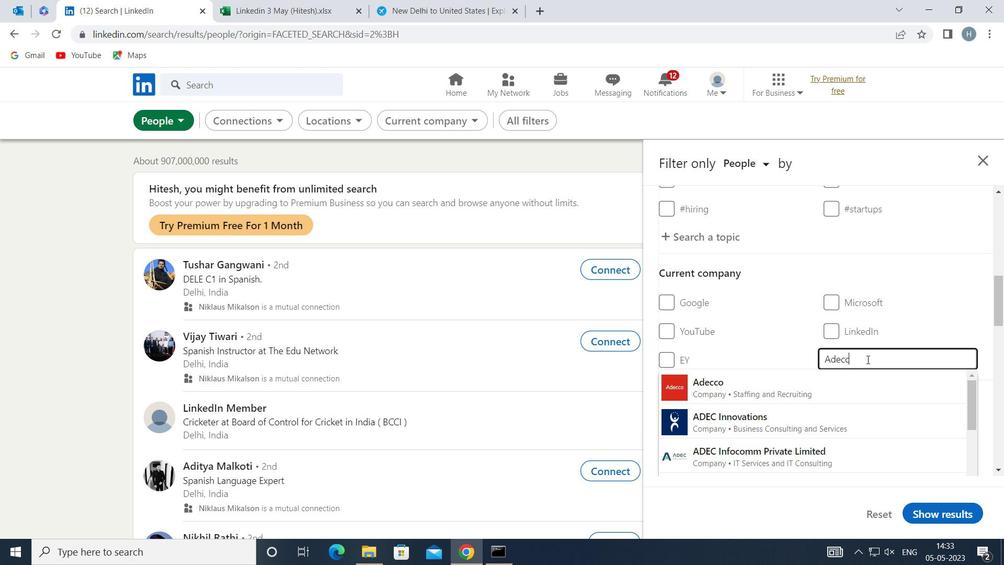 
Action: Mouse moved to (845, 376)
Screenshot: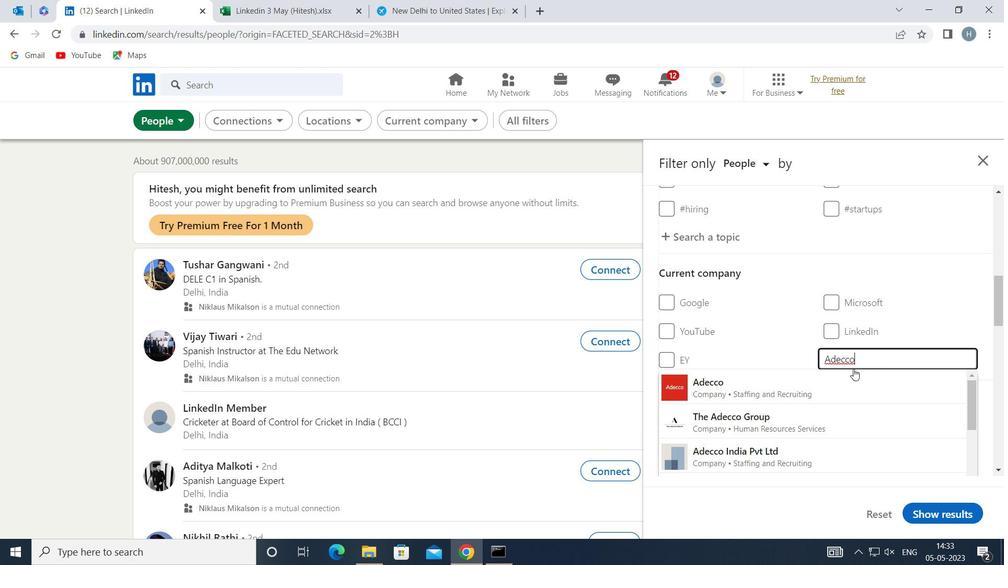 
Action: Mouse pressed left at (845, 376)
Screenshot: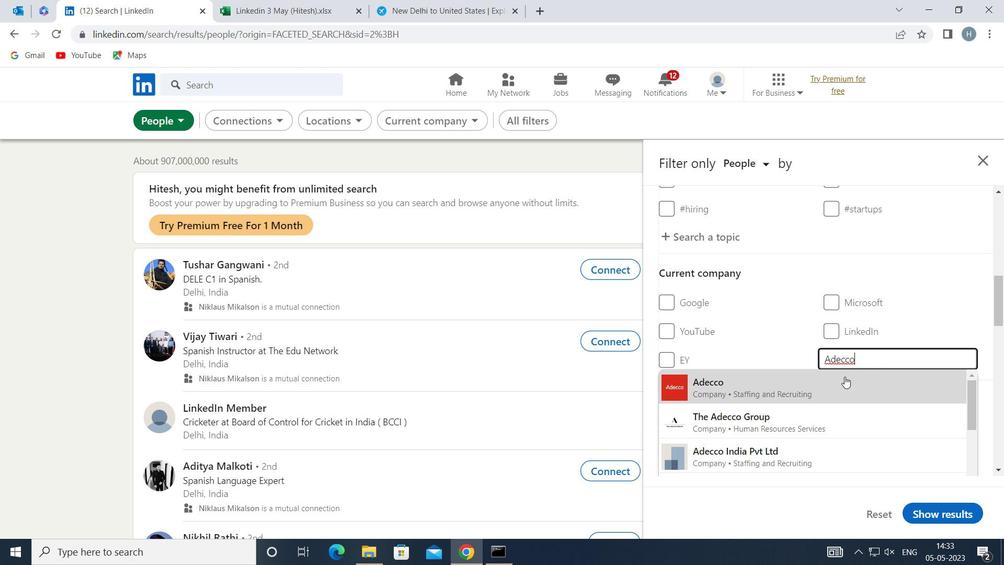 
Action: Mouse moved to (792, 342)
Screenshot: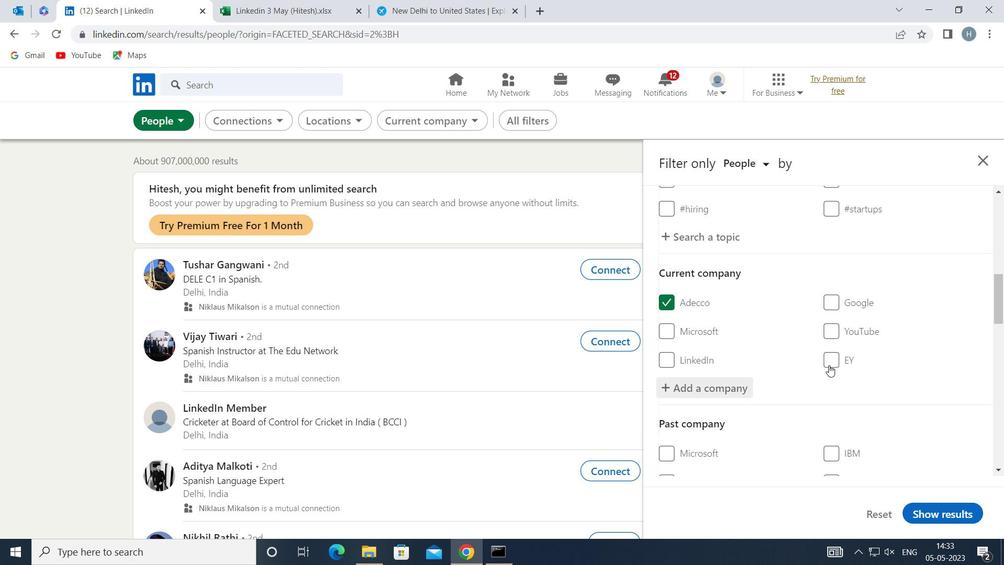 
Action: Mouse scrolled (792, 341) with delta (0, 0)
Screenshot: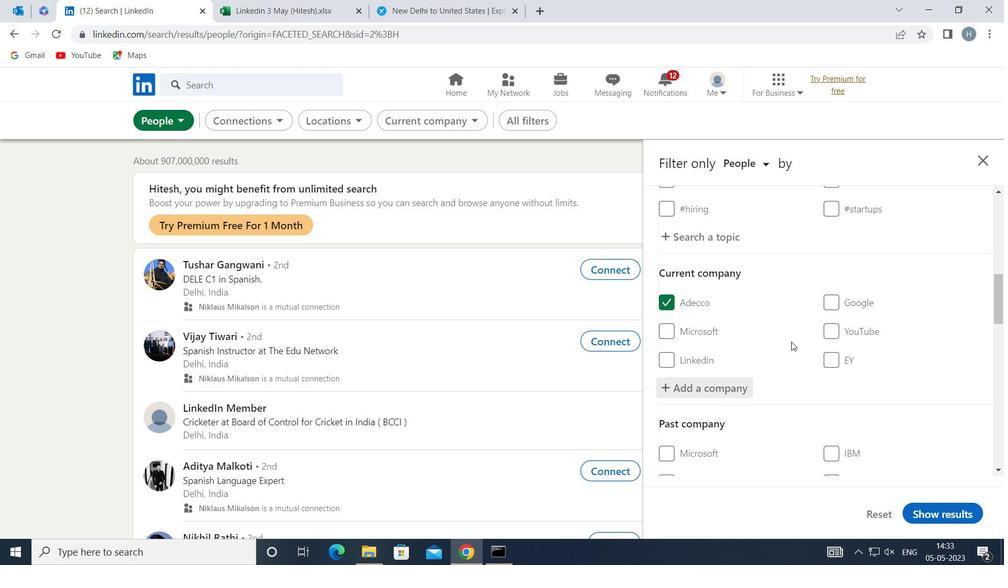 
Action: Mouse scrolled (792, 341) with delta (0, 0)
Screenshot: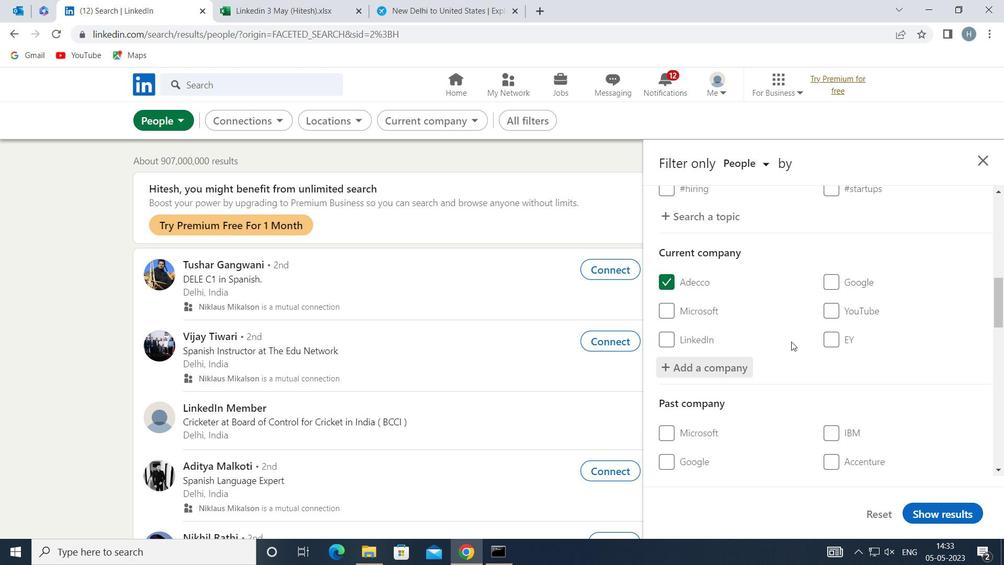 
Action: Mouse scrolled (792, 341) with delta (0, 0)
Screenshot: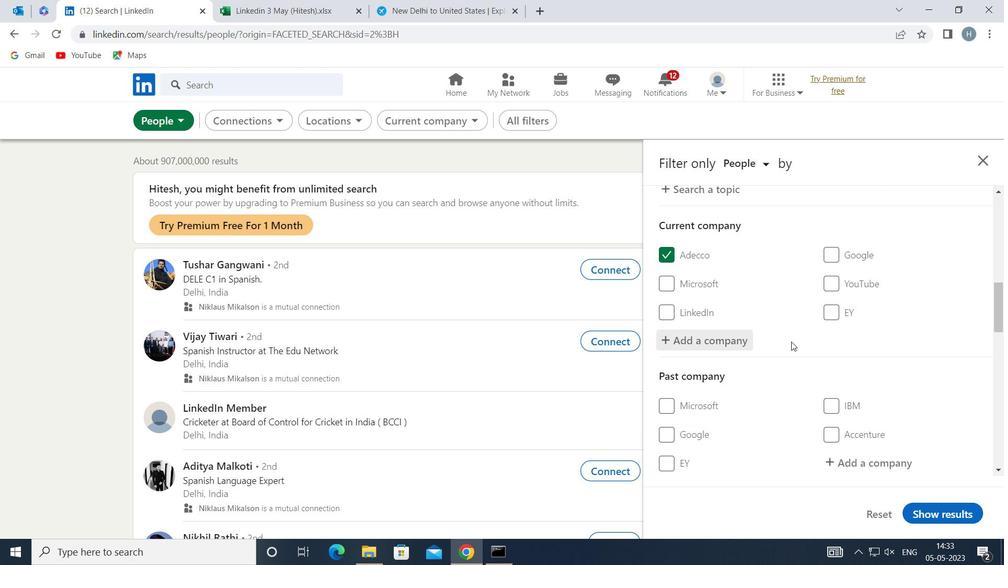 
Action: Mouse scrolled (792, 341) with delta (0, 0)
Screenshot: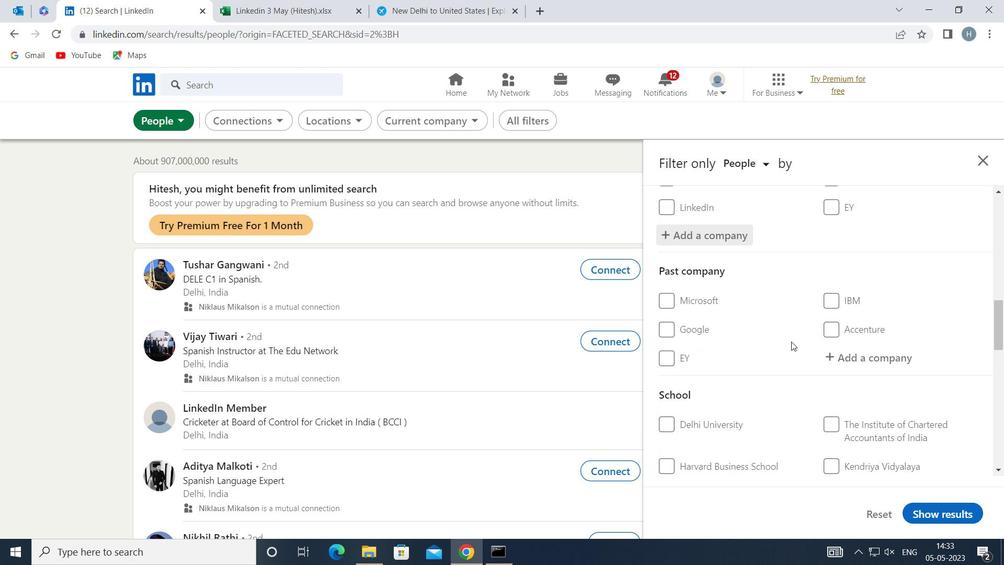 
Action: Mouse moved to (861, 384)
Screenshot: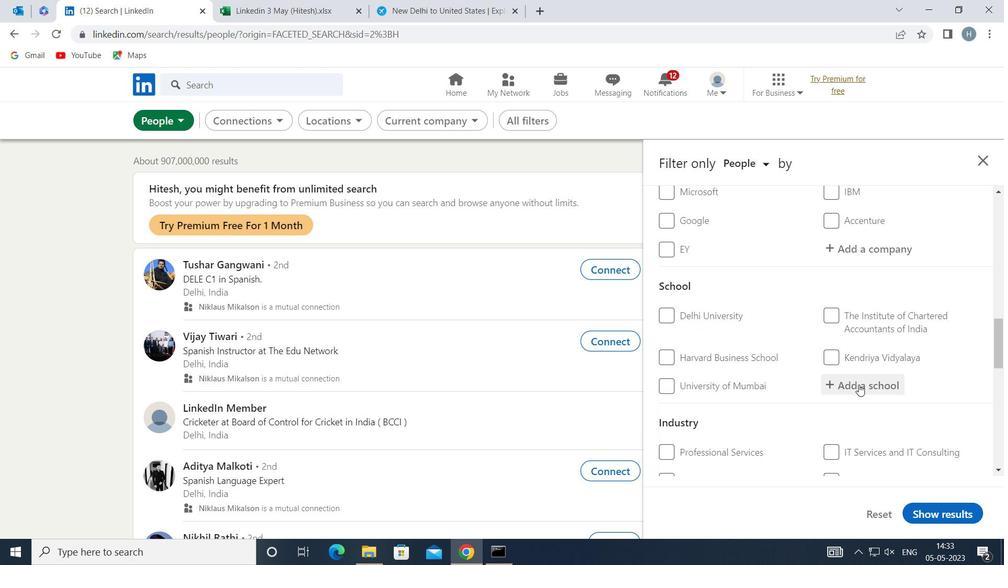 
Action: Mouse pressed left at (861, 384)
Screenshot: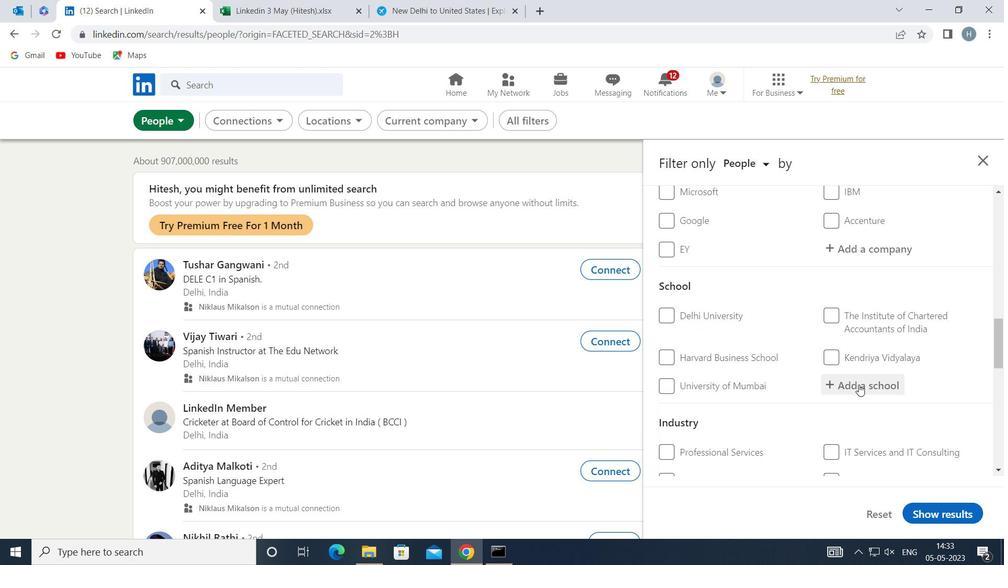 
Action: Mouse moved to (862, 379)
Screenshot: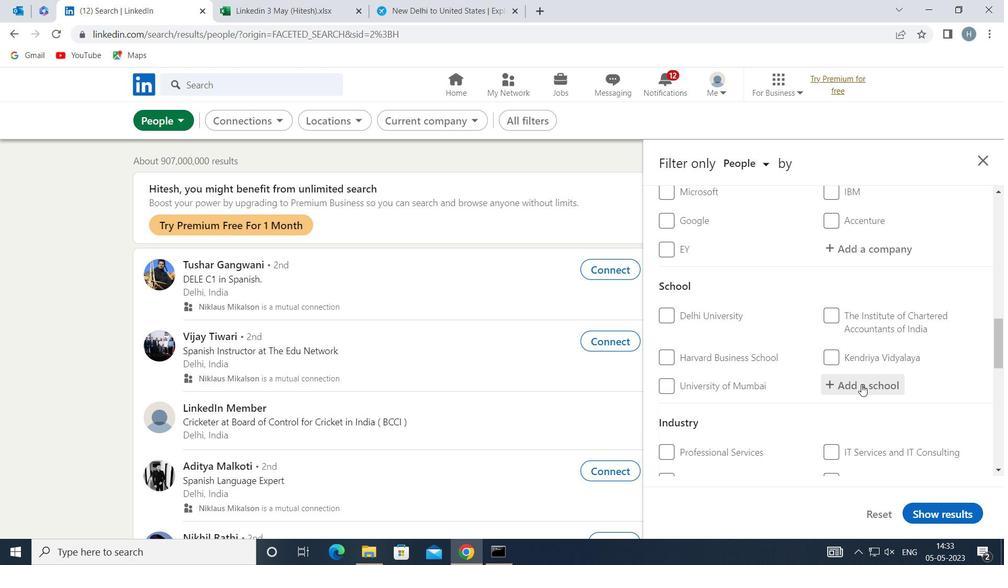 
Action: Key pressed <Key.shift>RAJIV<Key.space><Key.shift>GANDHI<Key.space><Key.shift>INSTITUTE<Key.space>OF<Key.space><Key.shift>TECH
Screenshot: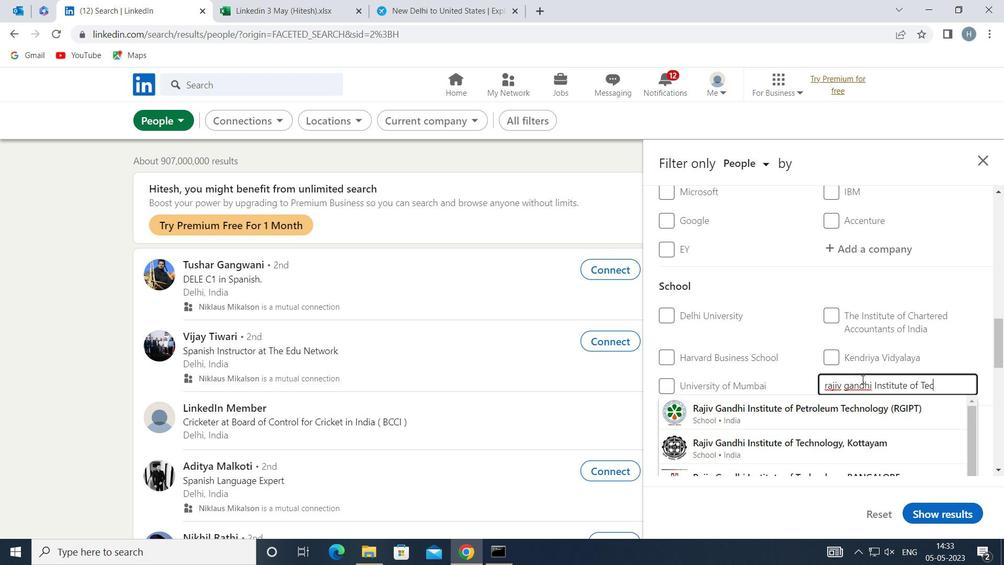 
Action: Mouse moved to (857, 437)
Screenshot: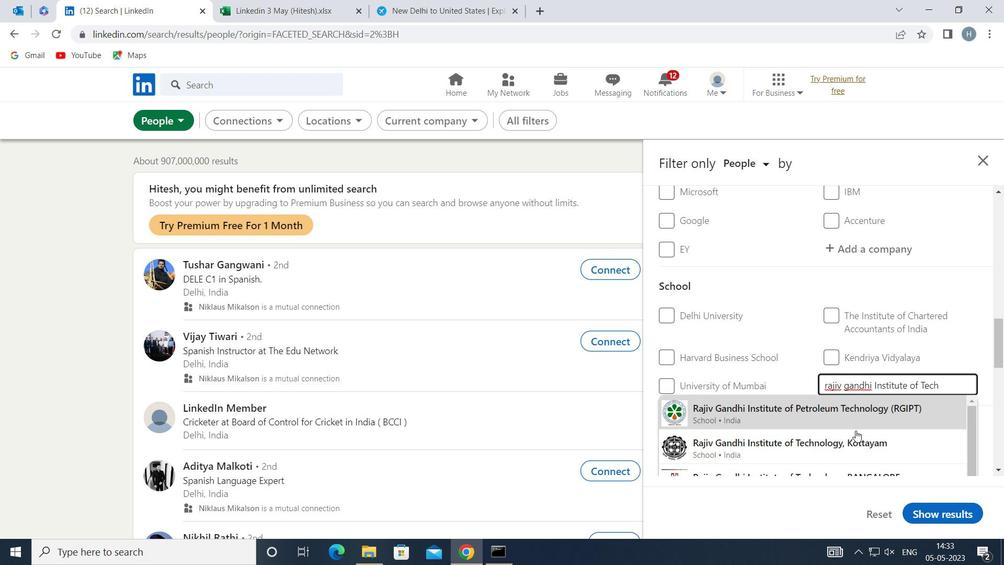 
Action: Mouse pressed left at (857, 437)
Screenshot: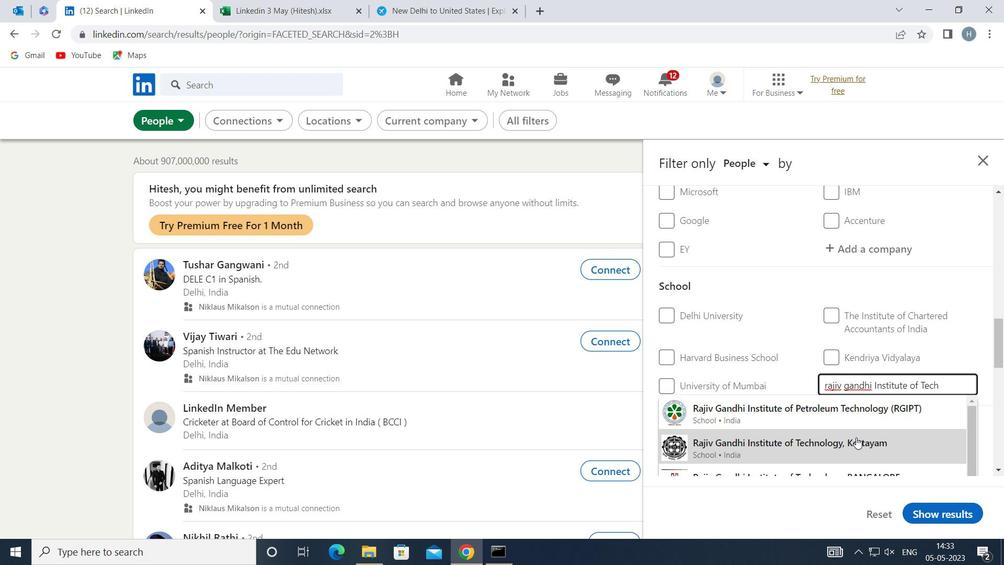 
Action: Mouse moved to (795, 357)
Screenshot: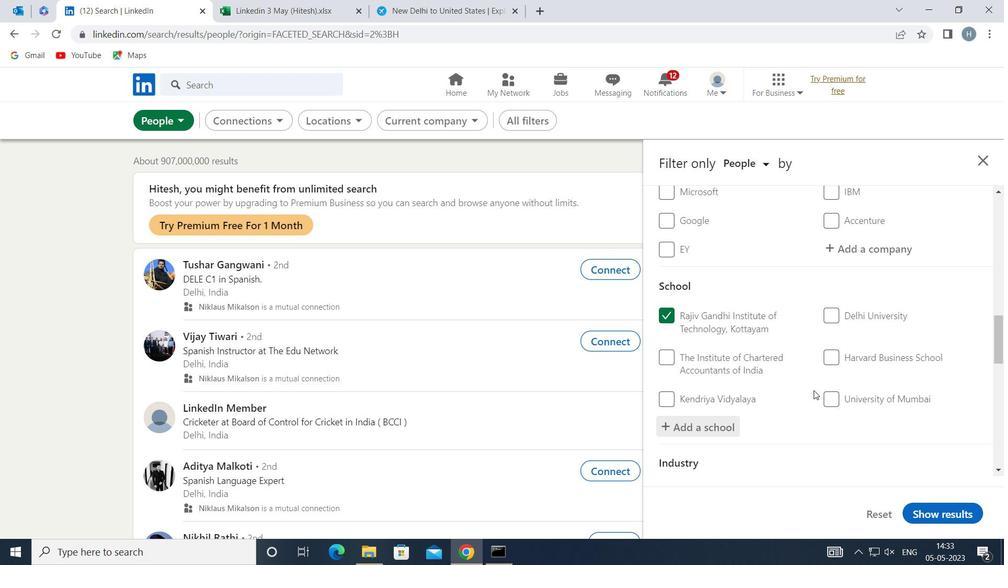 
Action: Mouse scrolled (795, 357) with delta (0, 0)
Screenshot: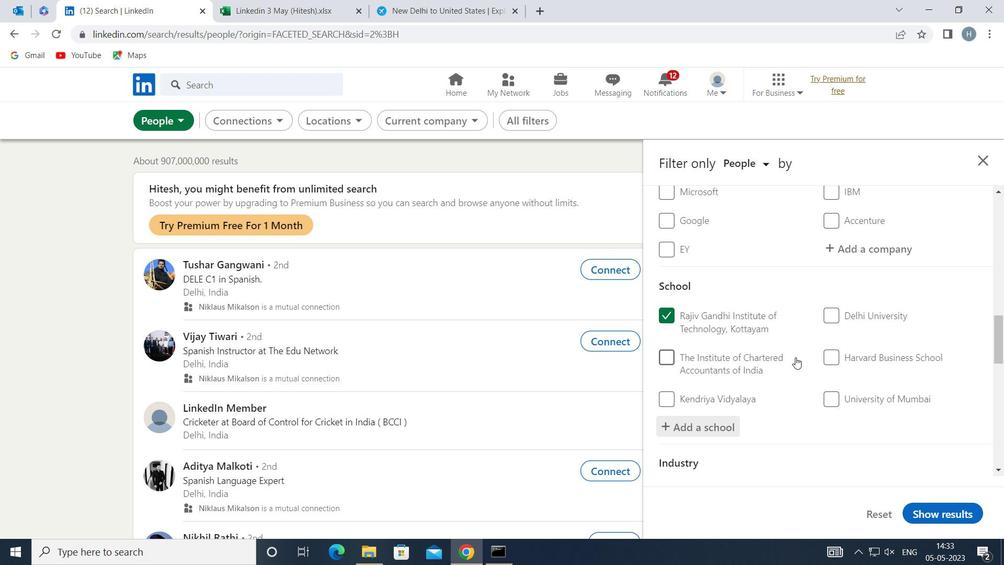 
Action: Mouse scrolled (795, 357) with delta (0, 0)
Screenshot: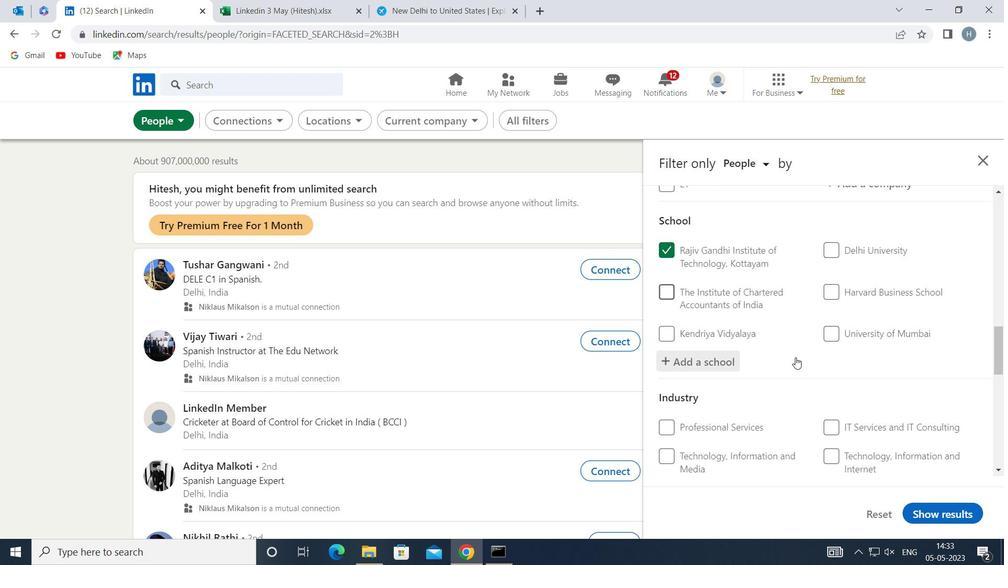 
Action: Mouse moved to (796, 360)
Screenshot: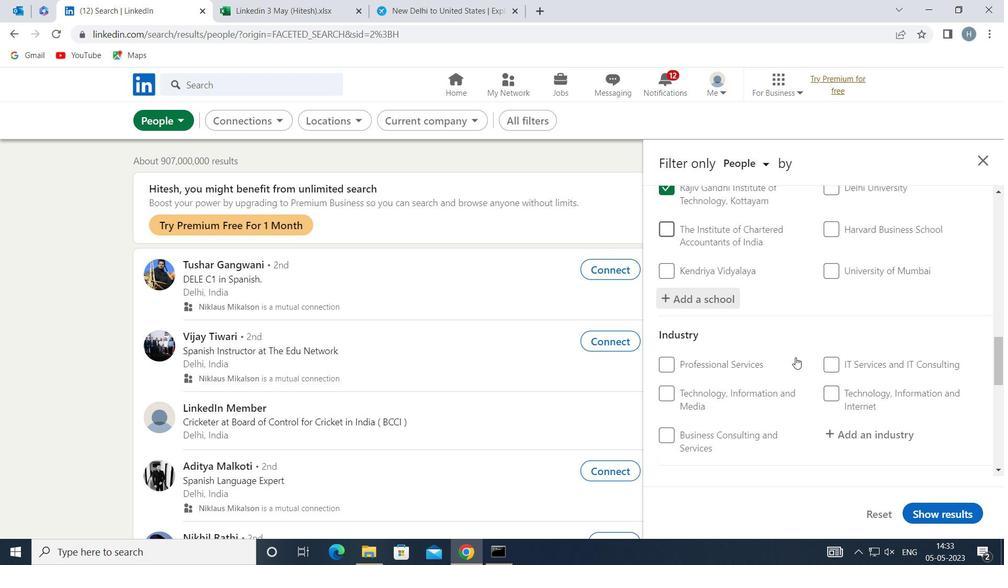 
Action: Mouse scrolled (796, 360) with delta (0, 0)
Screenshot: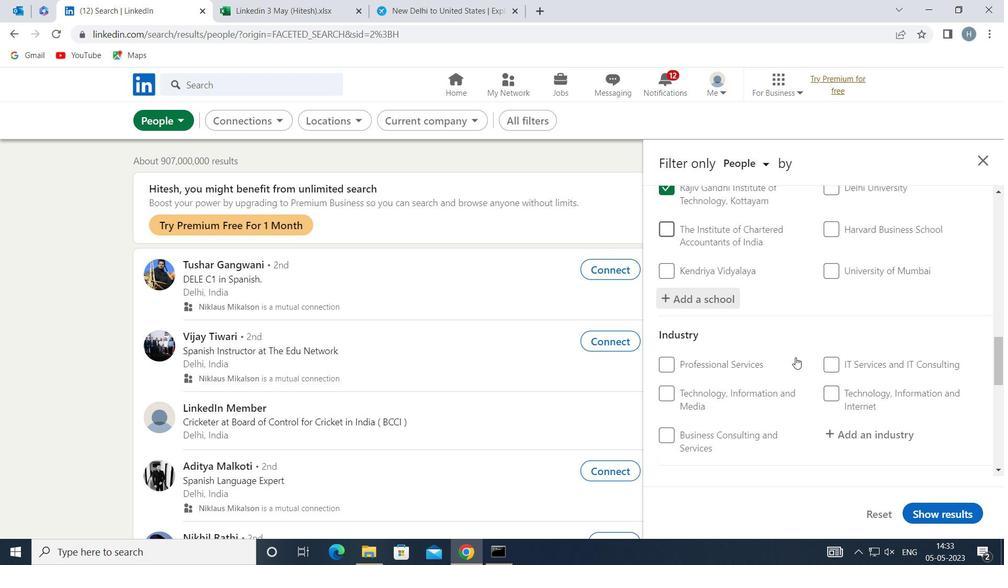 
Action: Mouse moved to (852, 370)
Screenshot: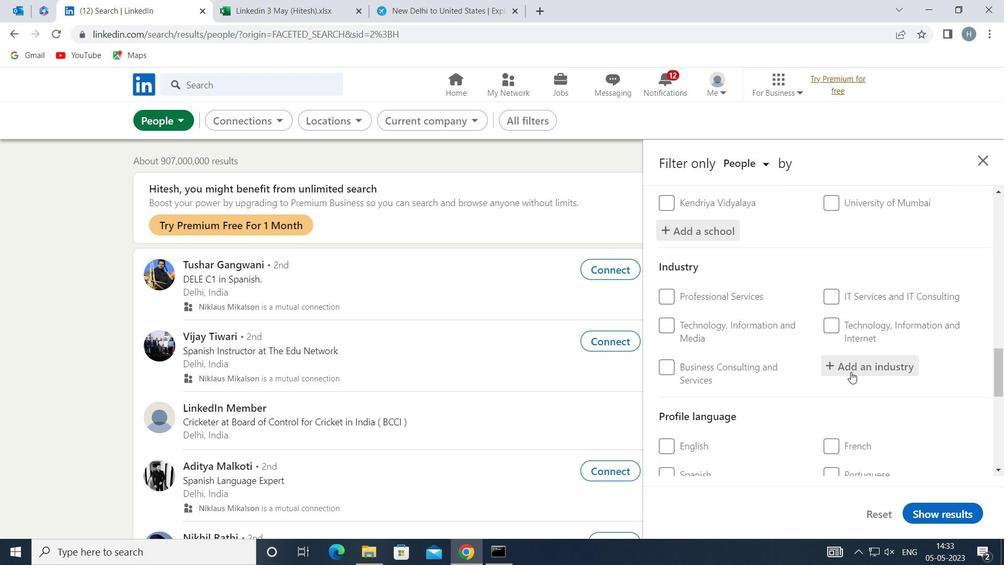 
Action: Mouse pressed left at (852, 370)
Screenshot: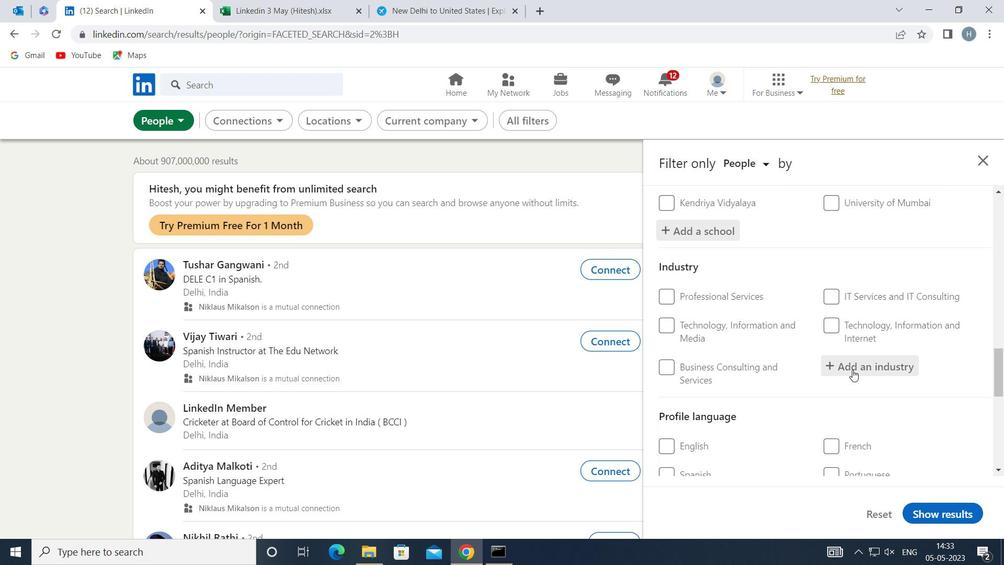 
Action: Key pressed <Key.shift>DESIGN<Key.space><Key.shift>SERVI
Screenshot: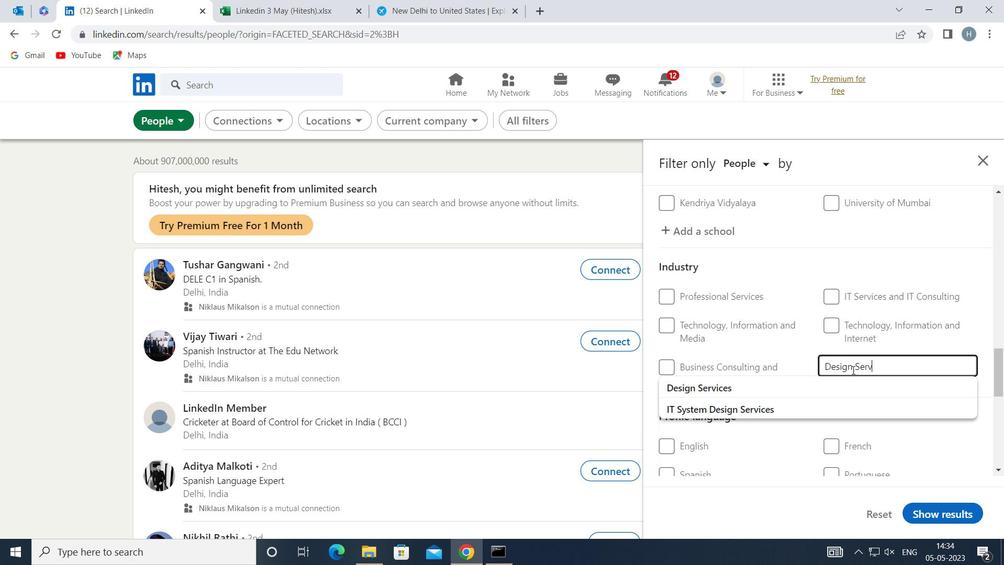 
Action: Mouse moved to (870, 381)
Screenshot: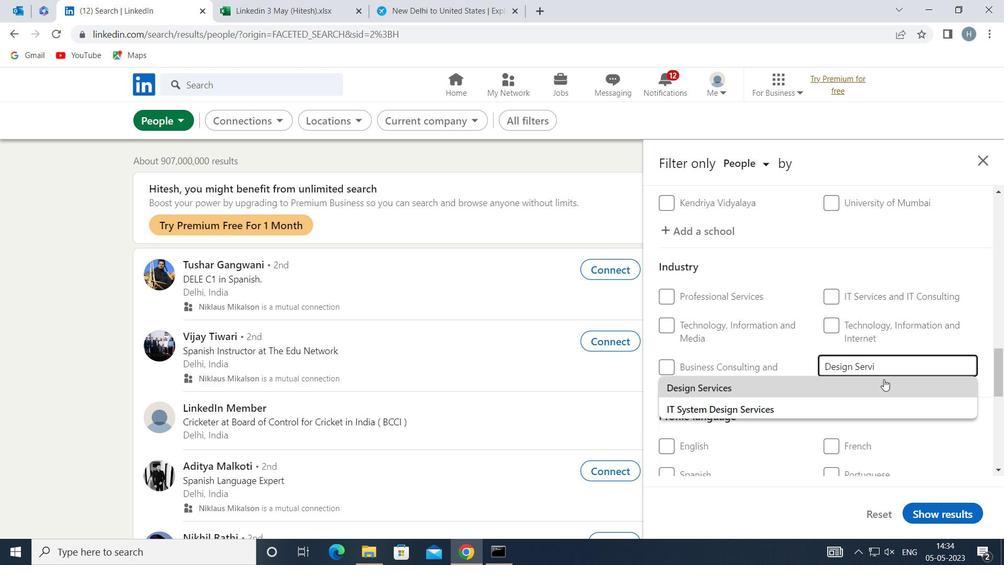 
Action: Mouse pressed left at (870, 381)
Screenshot: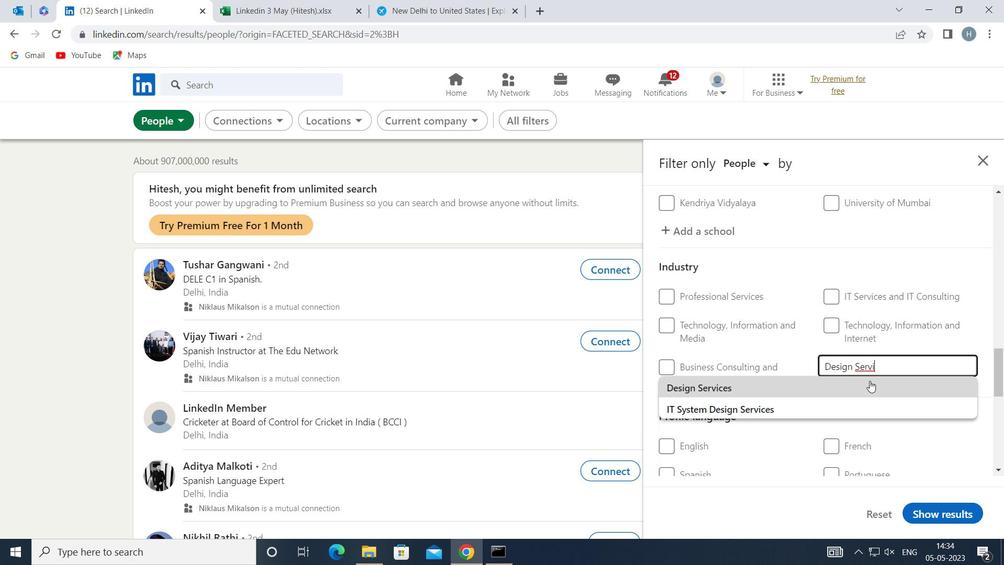 
Action: Mouse moved to (803, 372)
Screenshot: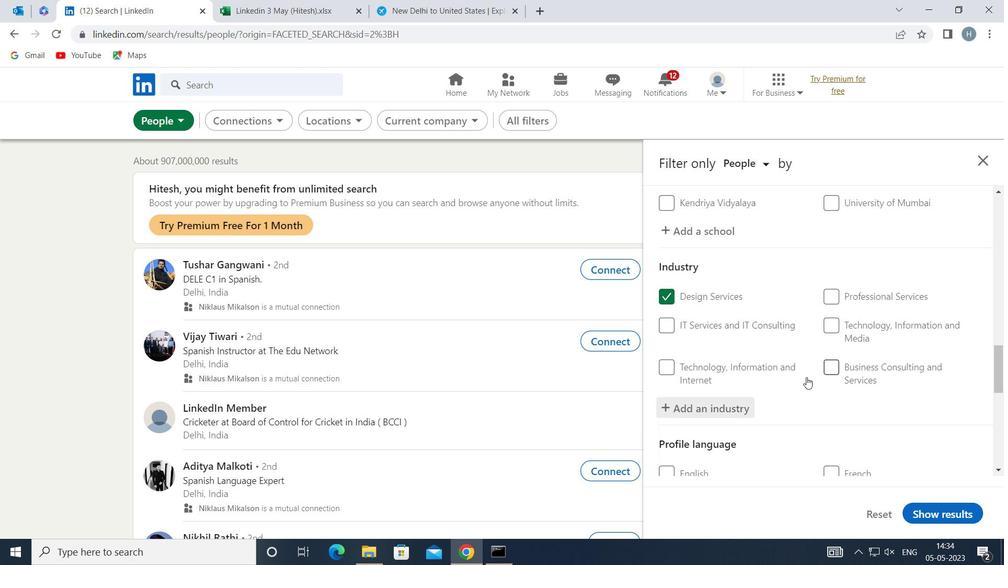 
Action: Mouse scrolled (803, 371) with delta (0, 0)
Screenshot: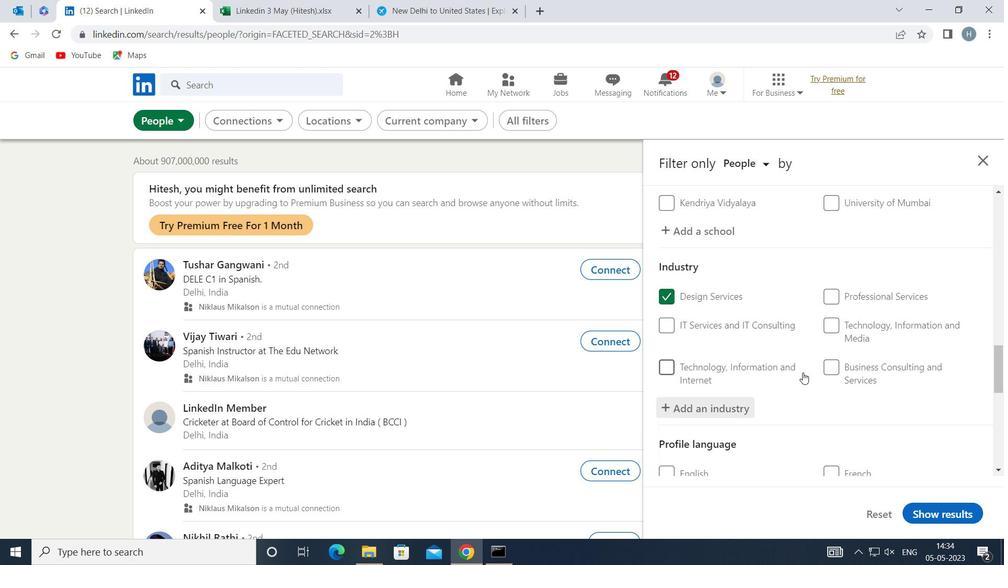 
Action: Mouse scrolled (803, 371) with delta (0, 0)
Screenshot: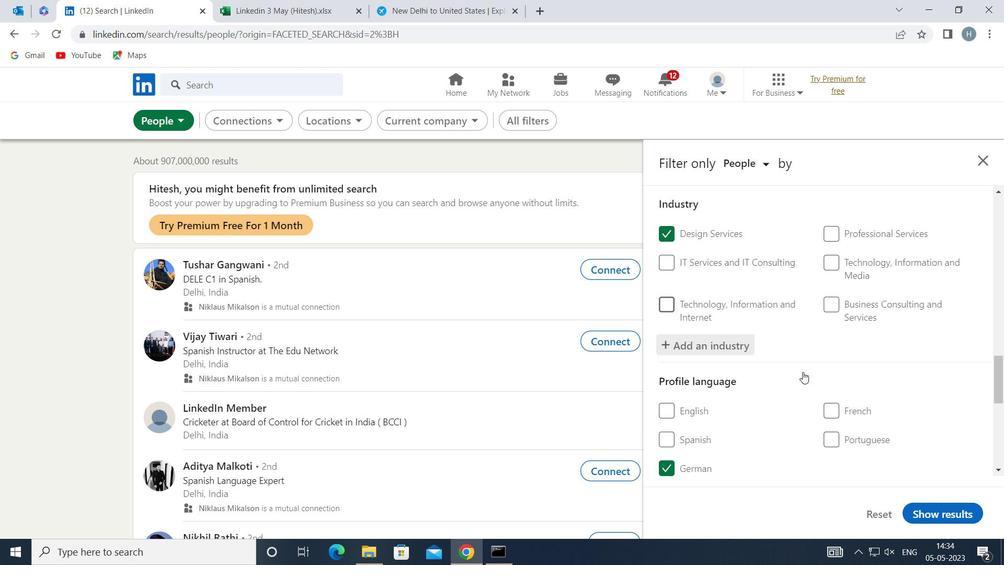 
Action: Mouse scrolled (803, 371) with delta (0, 0)
Screenshot: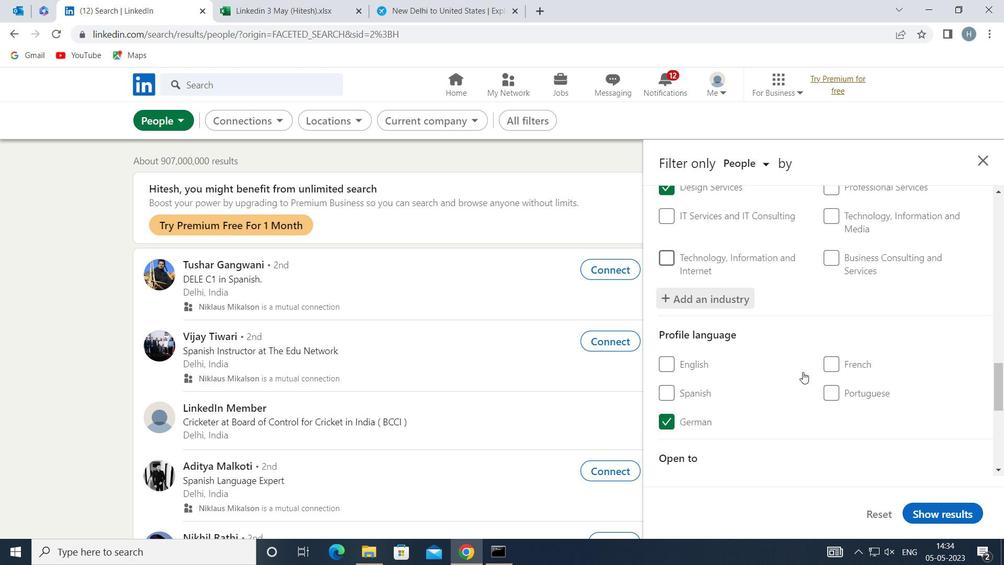 
Action: Mouse scrolled (803, 371) with delta (0, 0)
Screenshot: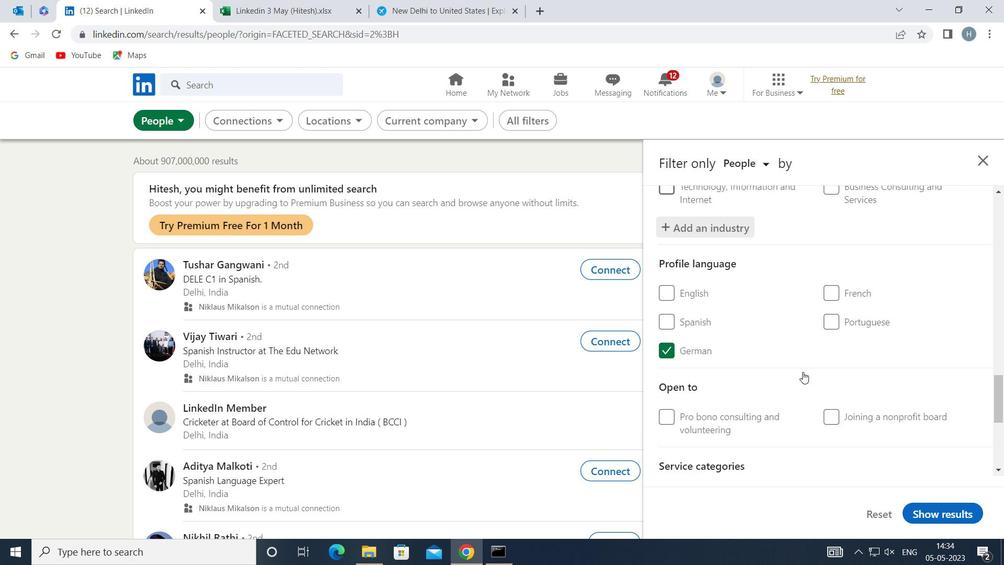 
Action: Mouse scrolled (803, 371) with delta (0, 0)
Screenshot: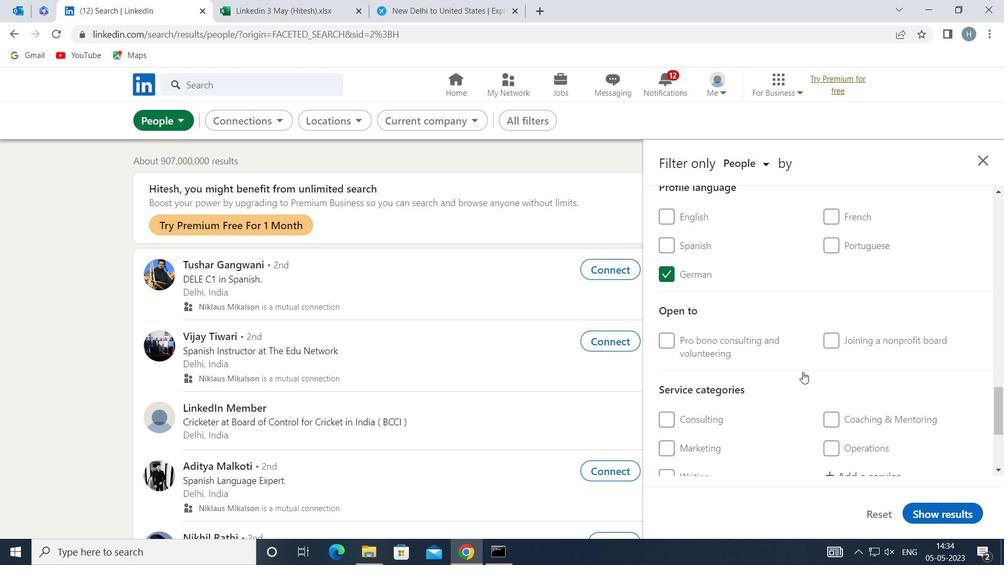 
Action: Mouse scrolled (803, 371) with delta (0, 0)
Screenshot: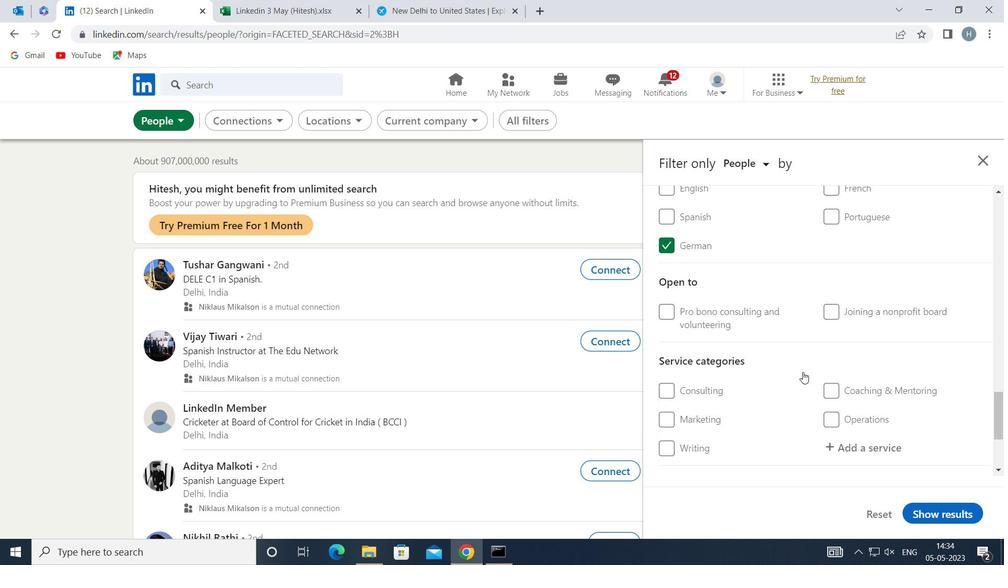 
Action: Mouse moved to (865, 345)
Screenshot: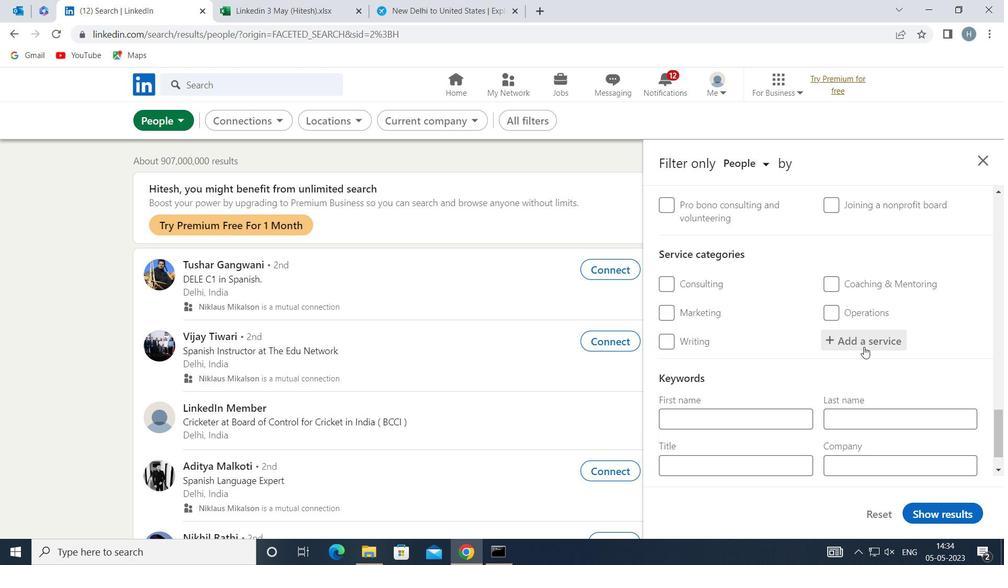 
Action: Mouse pressed left at (865, 345)
Screenshot: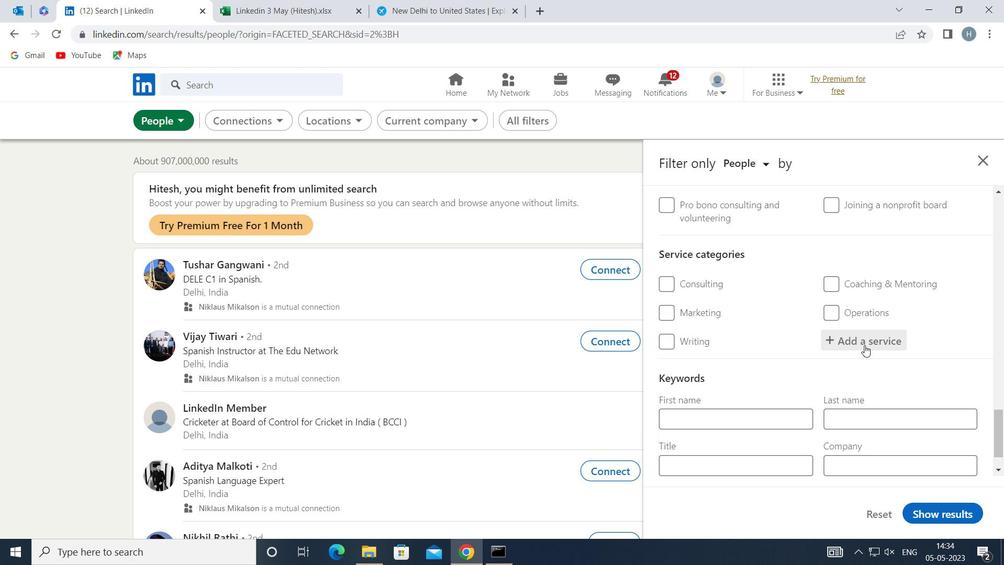 
Action: Key pressed <Key.shift>FAMILY<Key.space><Key.shift>LAW
Screenshot: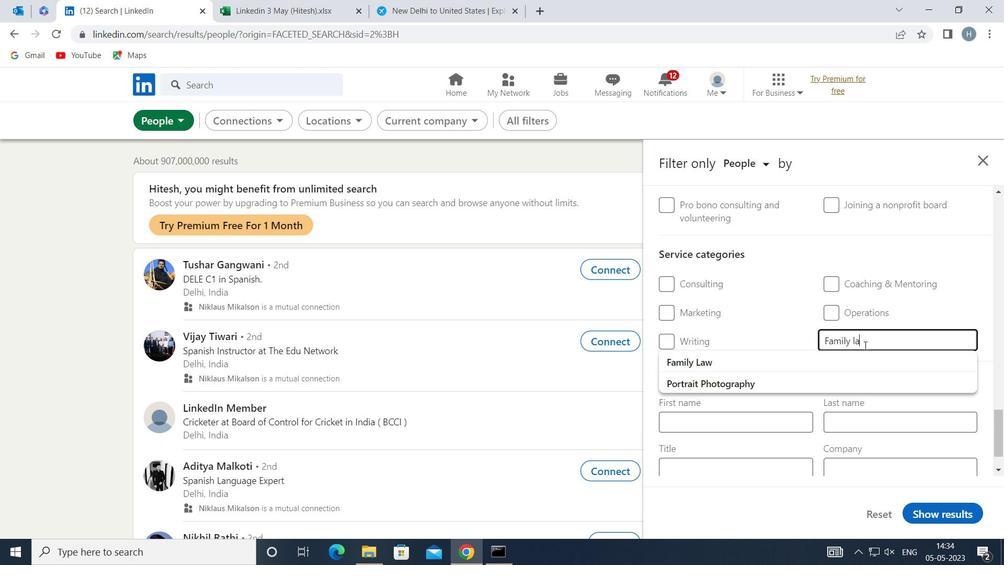 
Action: Mouse moved to (866, 365)
Screenshot: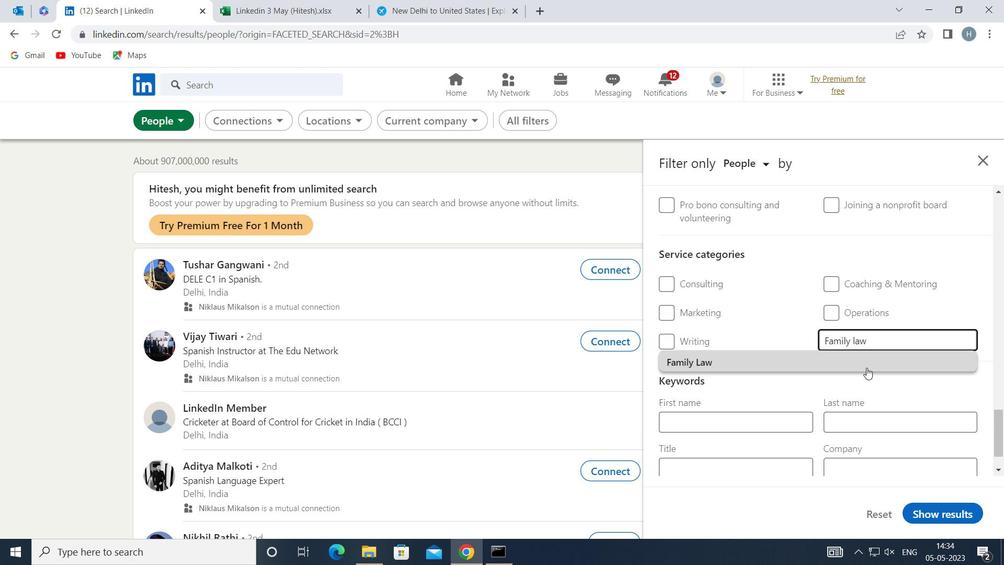 
Action: Mouse pressed left at (866, 365)
Screenshot: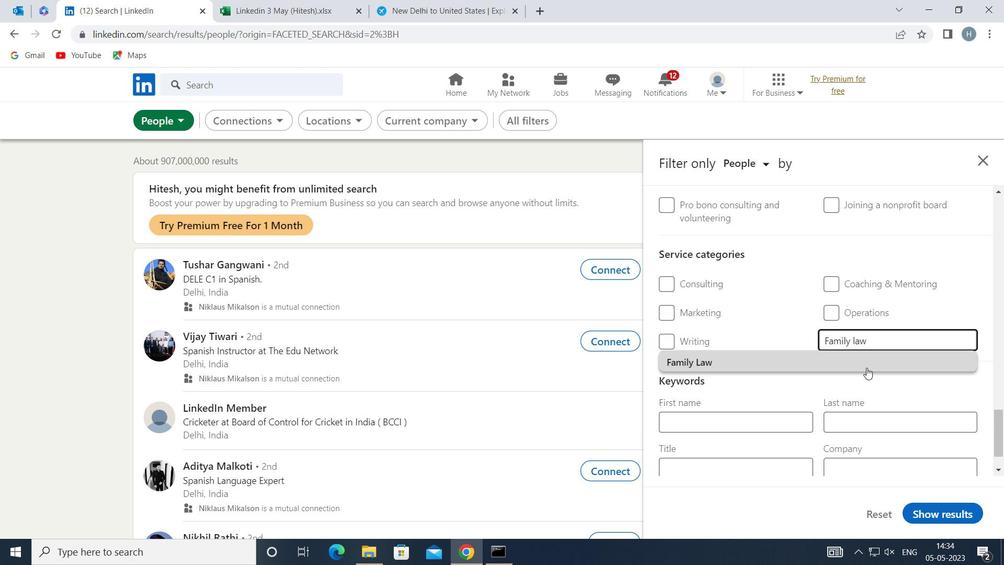 
Action: Mouse moved to (808, 371)
Screenshot: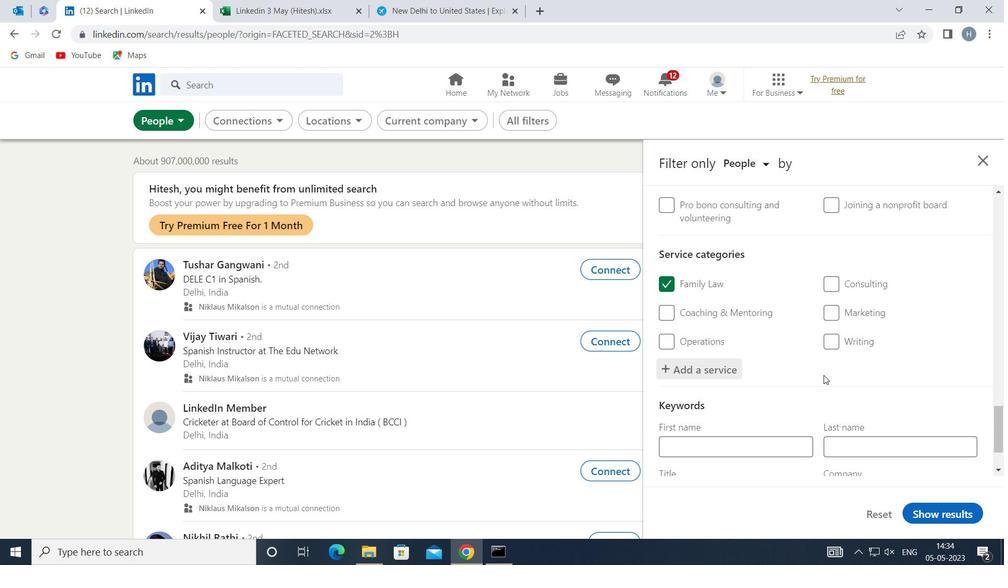 
Action: Mouse scrolled (808, 371) with delta (0, 0)
Screenshot: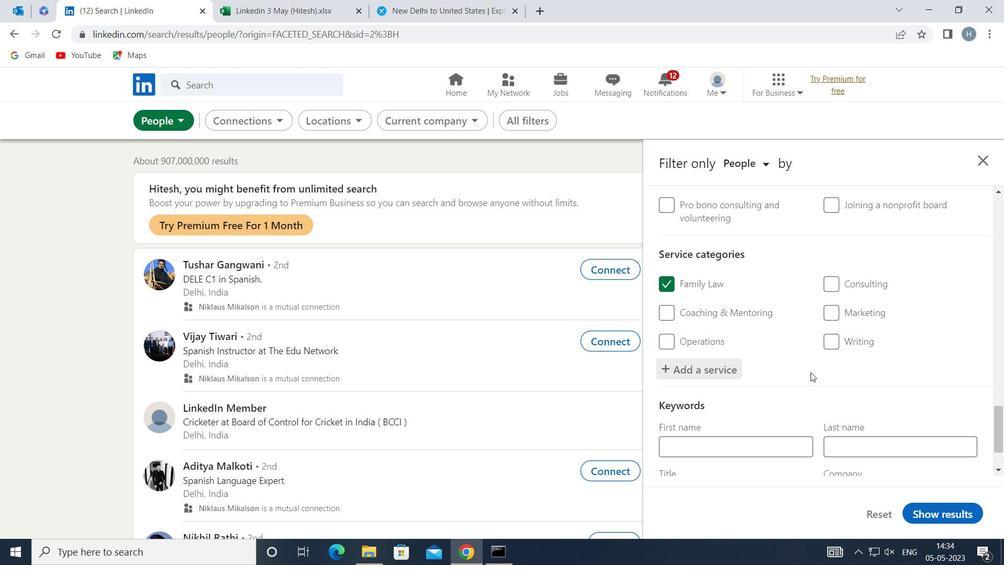 
Action: Mouse scrolled (808, 371) with delta (0, 0)
Screenshot: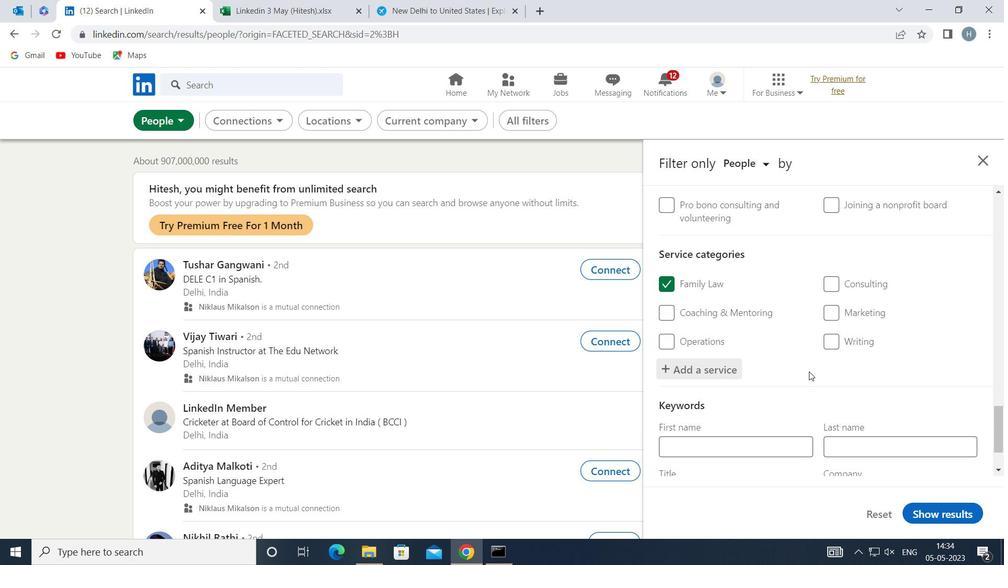 
Action: Mouse scrolled (808, 371) with delta (0, 0)
Screenshot: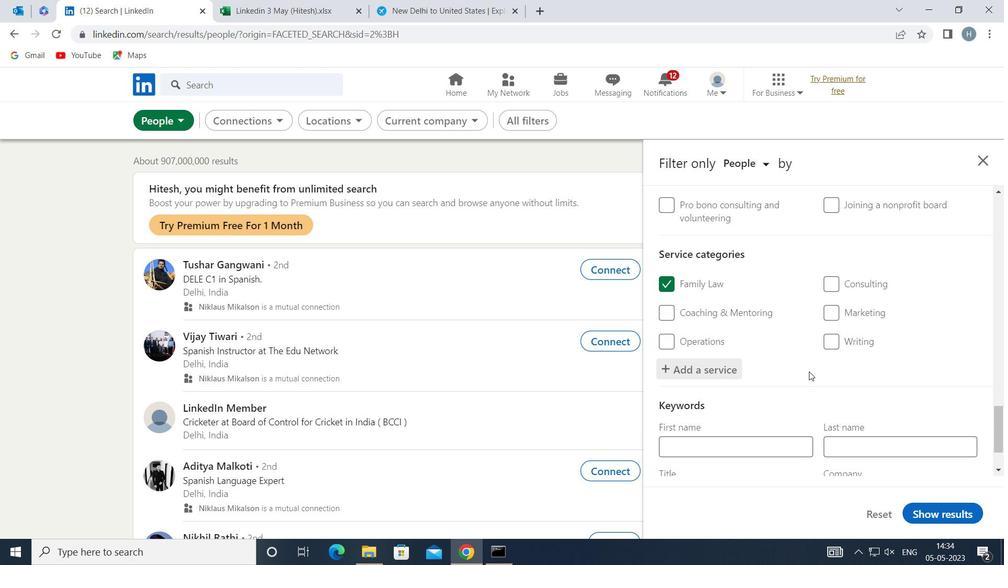 
Action: Mouse moved to (811, 364)
Screenshot: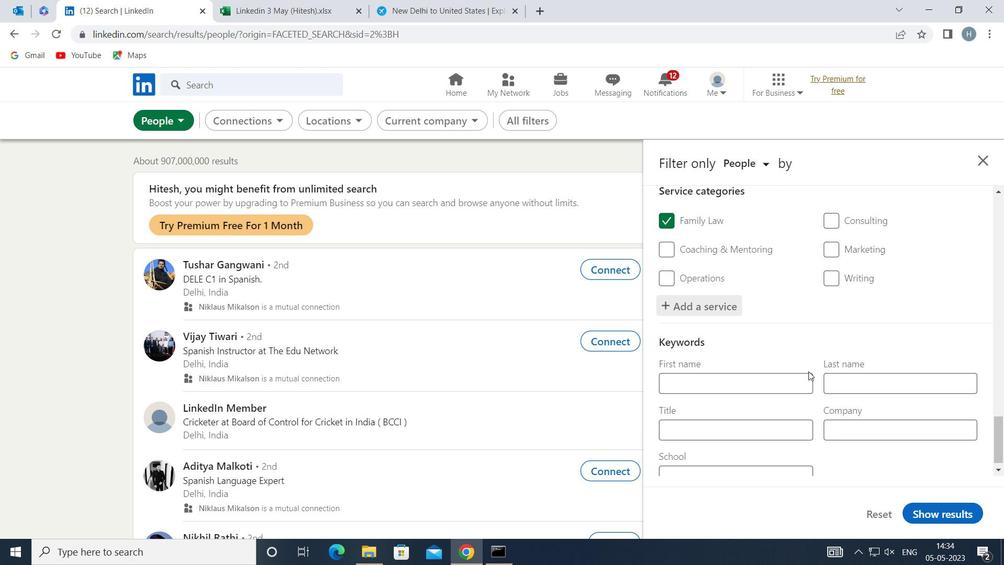 
Action: Mouse scrolled (811, 364) with delta (0, 0)
Screenshot: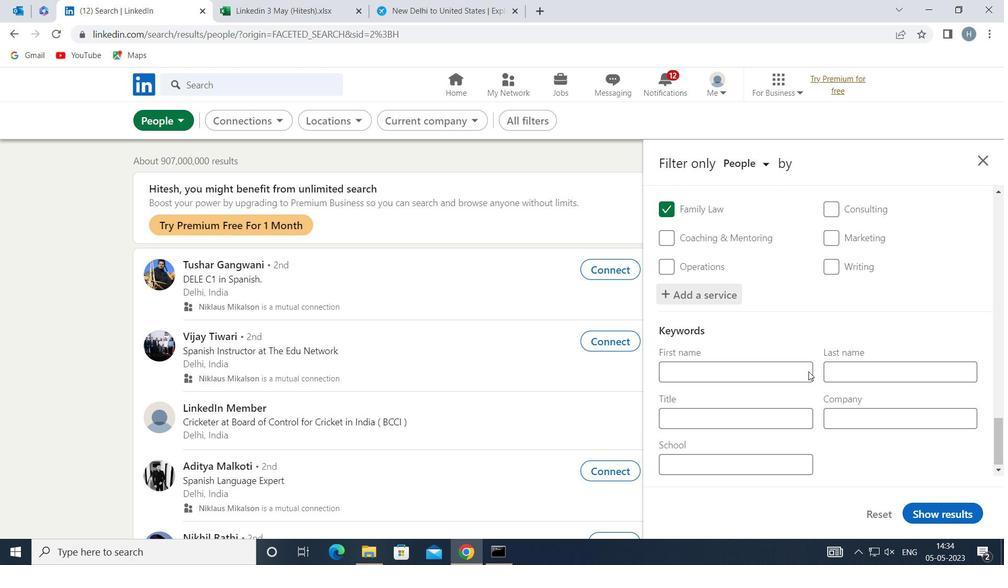 
Action: Mouse scrolled (811, 364) with delta (0, 0)
Screenshot: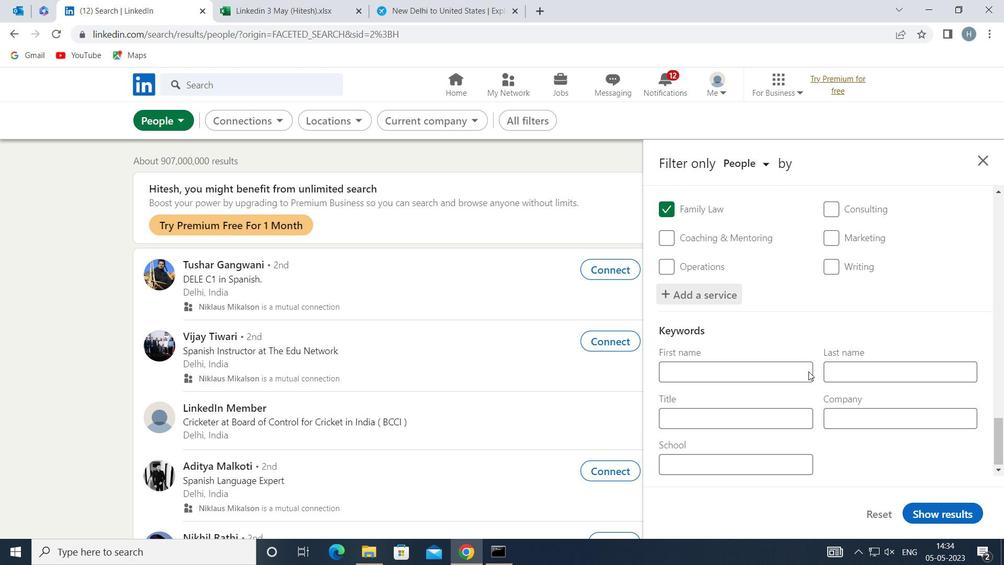 
Action: Mouse moved to (807, 369)
Screenshot: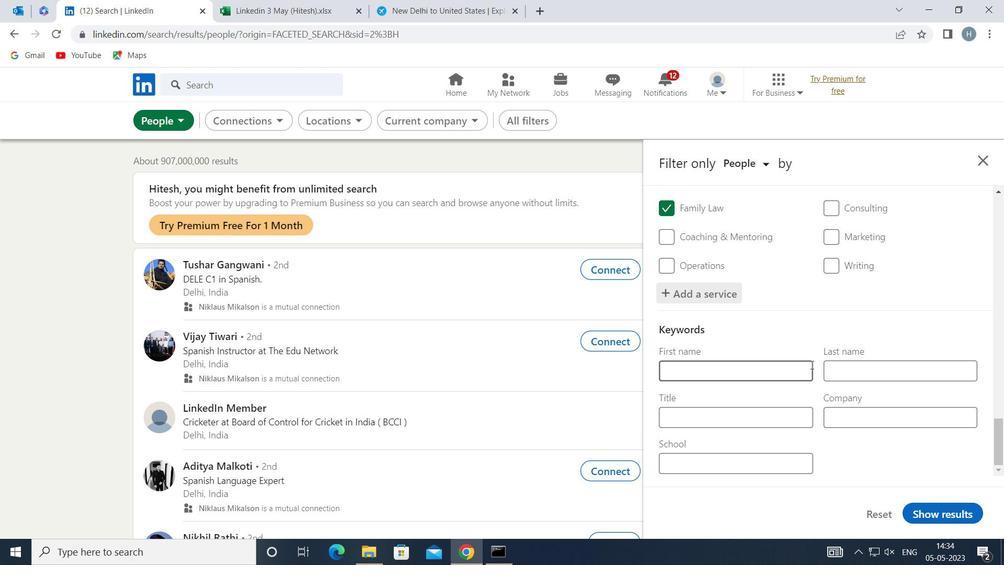 
Action: Mouse scrolled (807, 369) with delta (0, 0)
Screenshot: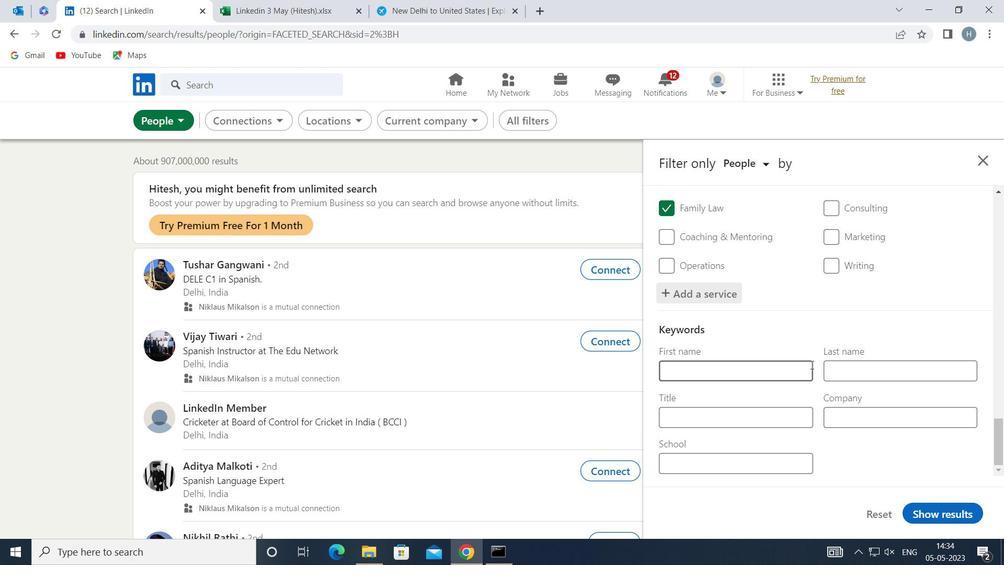 
Action: Mouse moved to (784, 417)
Screenshot: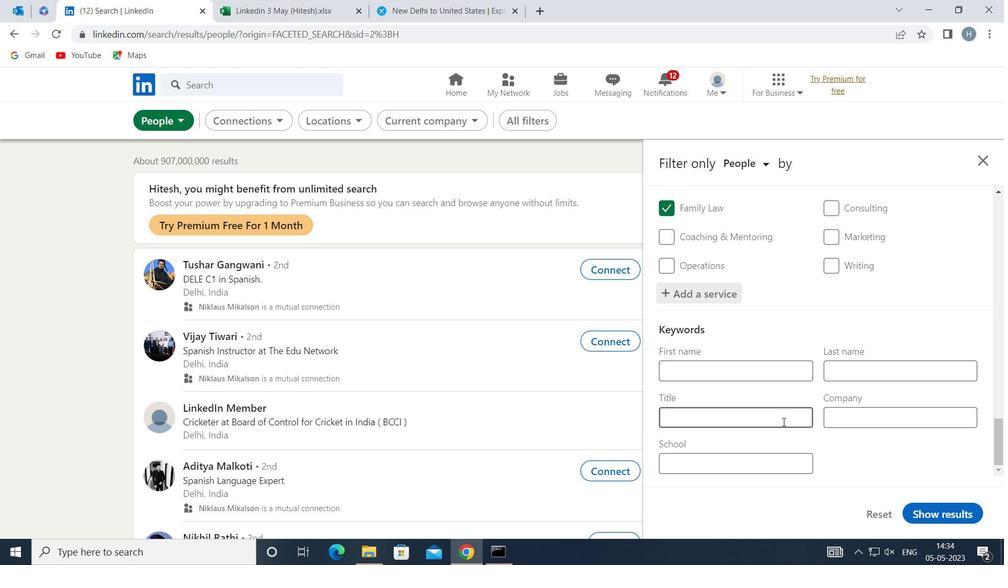 
Action: Mouse pressed left at (784, 417)
Screenshot: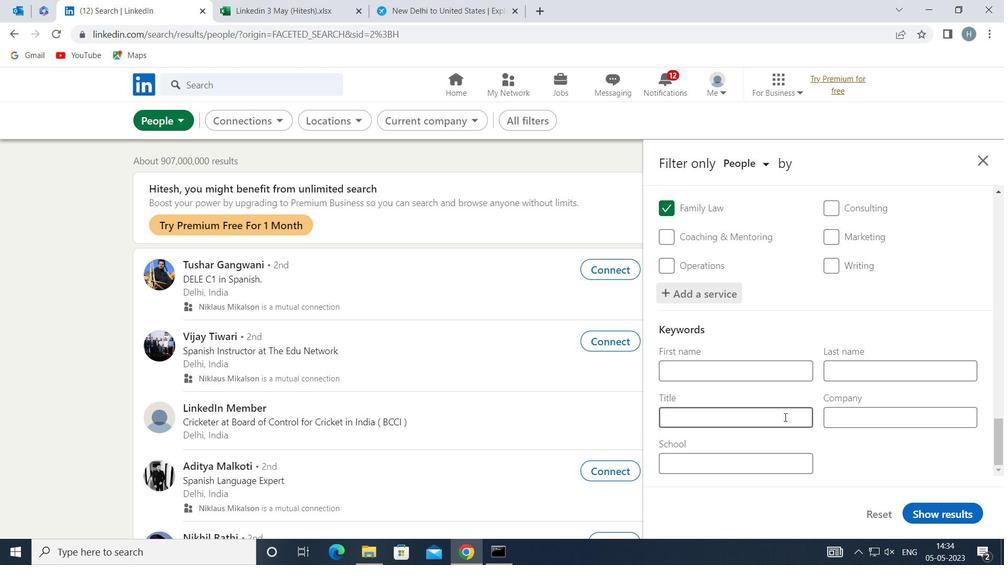 
Action: Mouse moved to (731, 424)
Screenshot: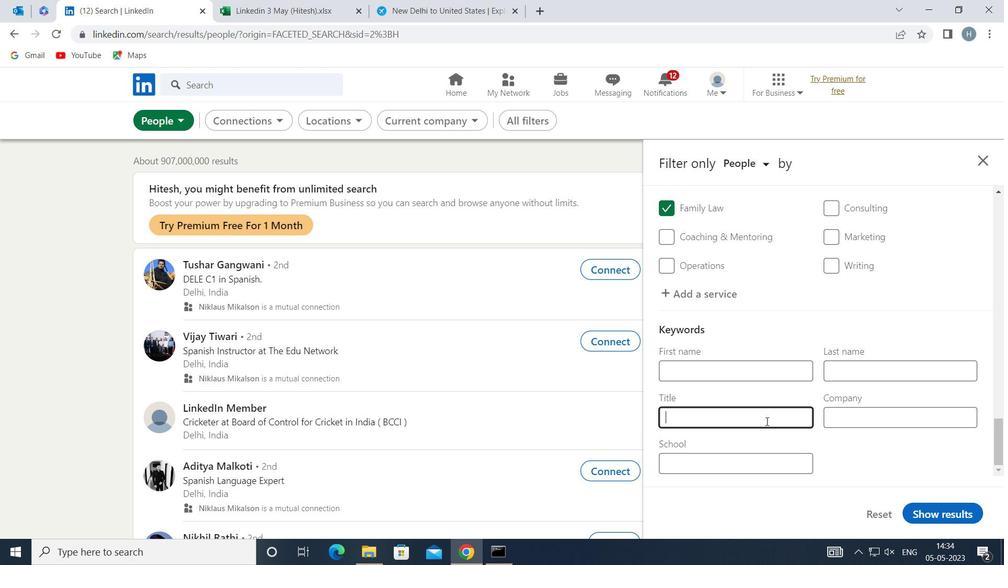 
Action: Key pressed <Key.shift>SKIN<Key.space><Key.shift>CARE<Key.space><Key.shift>SPECIALIST
Screenshot: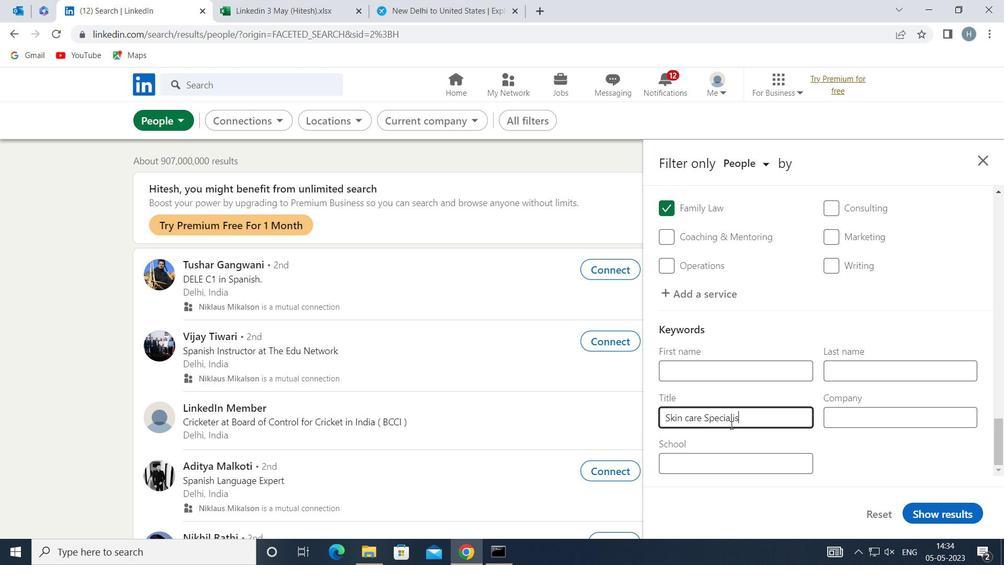 
Action: Mouse moved to (930, 516)
Screenshot: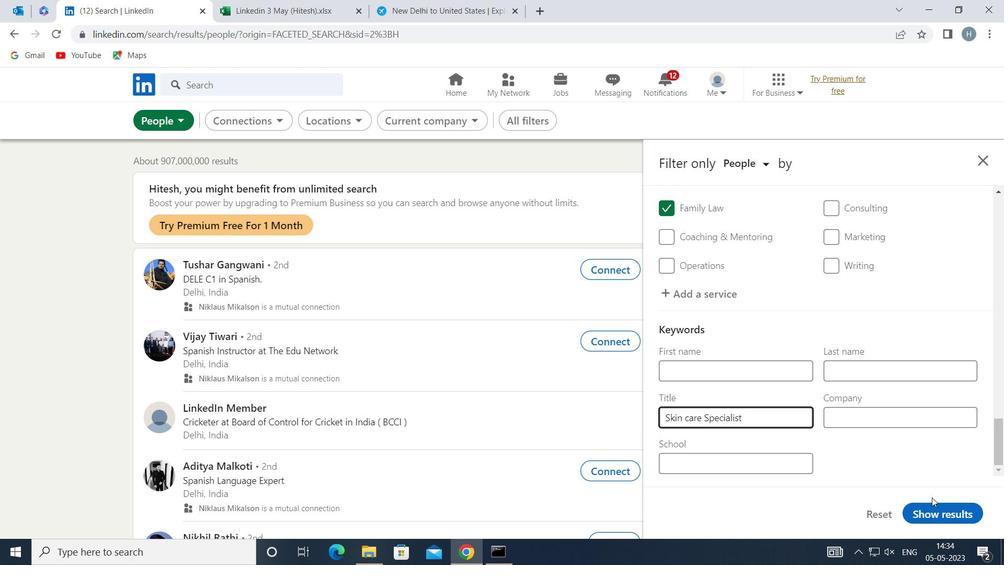 
Action: Mouse pressed left at (930, 516)
Screenshot: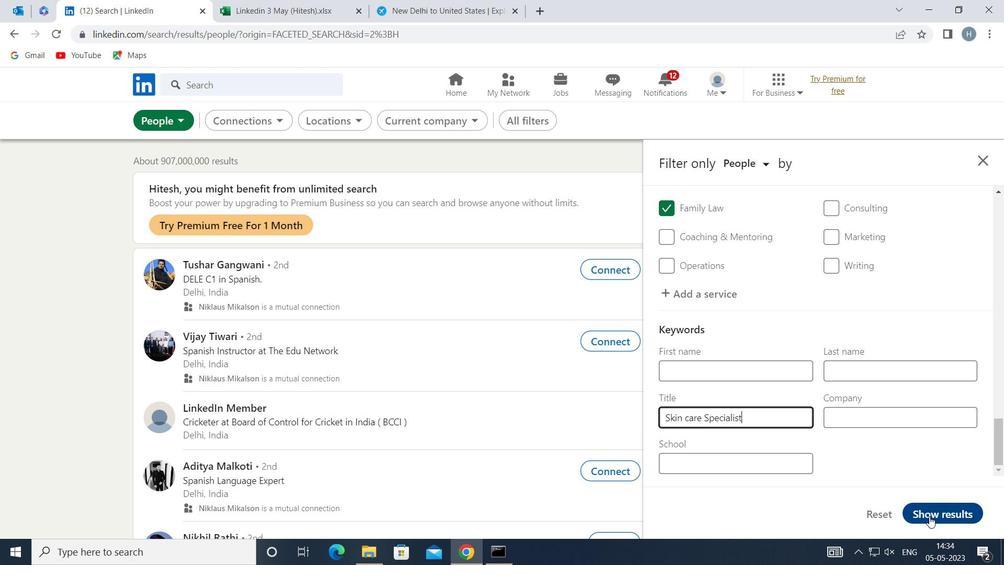 
Action: Mouse moved to (929, 514)
Screenshot: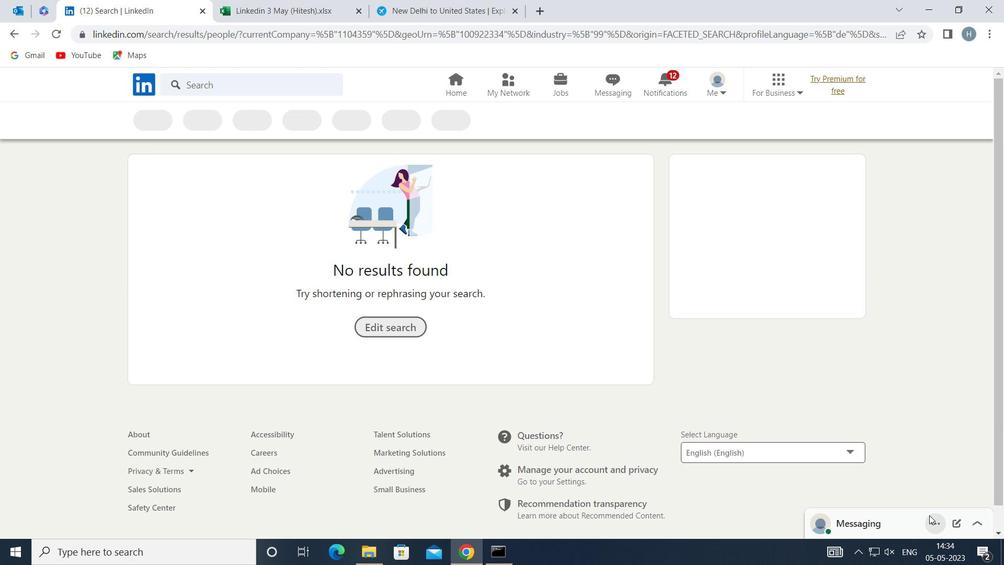 
